 Task: Find connections with filter location Assab with filter topic #Strategywith filter profile language German with filter current company Canara Bank with filter school Sir M Visvesvaraya Institute Of Technology with filter industry Retail Art Dealers with filter service category Human Resources with filter keywords title Manager
Action: Mouse moved to (567, 72)
Screenshot: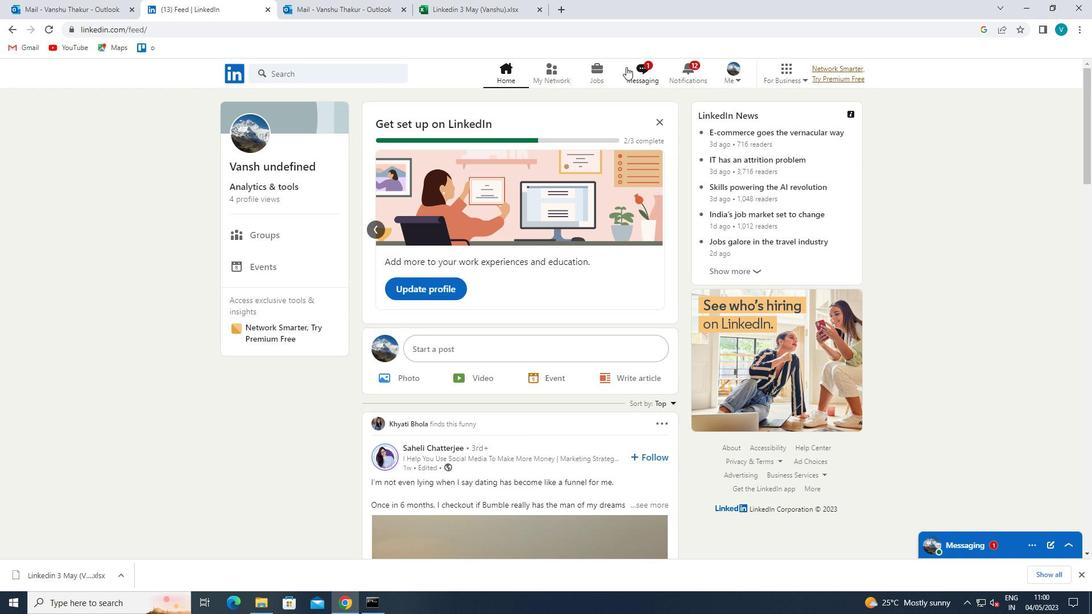 
Action: Mouse pressed left at (567, 72)
Screenshot: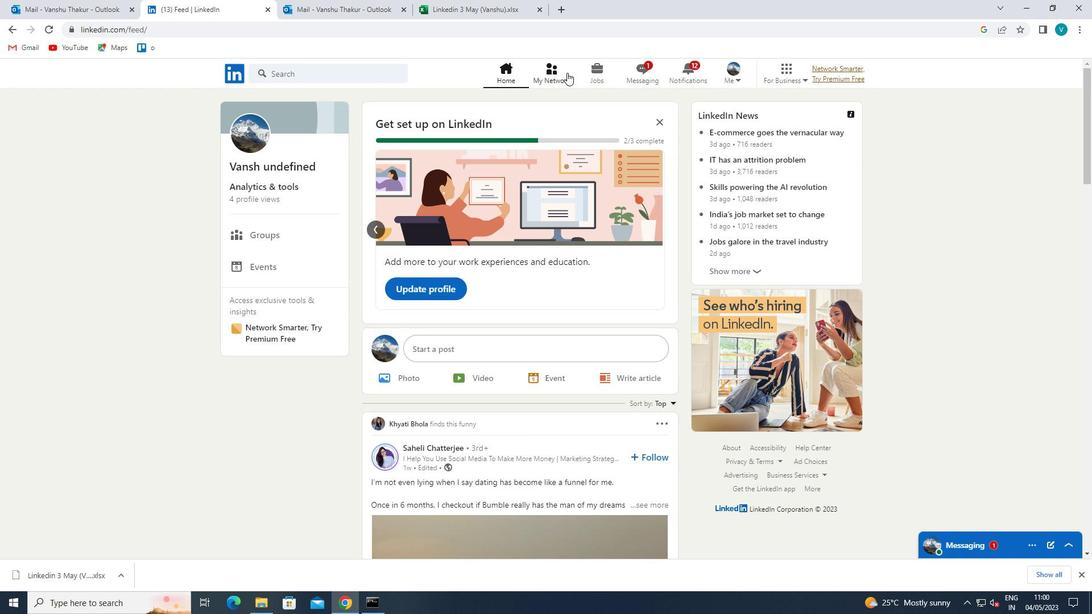 
Action: Mouse moved to (320, 132)
Screenshot: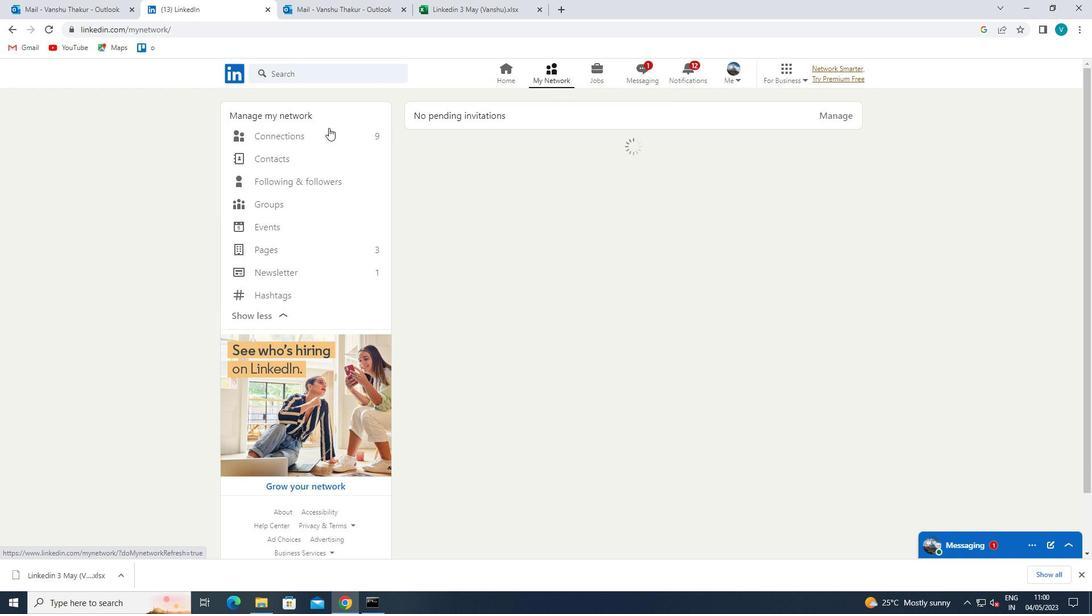 
Action: Mouse pressed left at (320, 132)
Screenshot: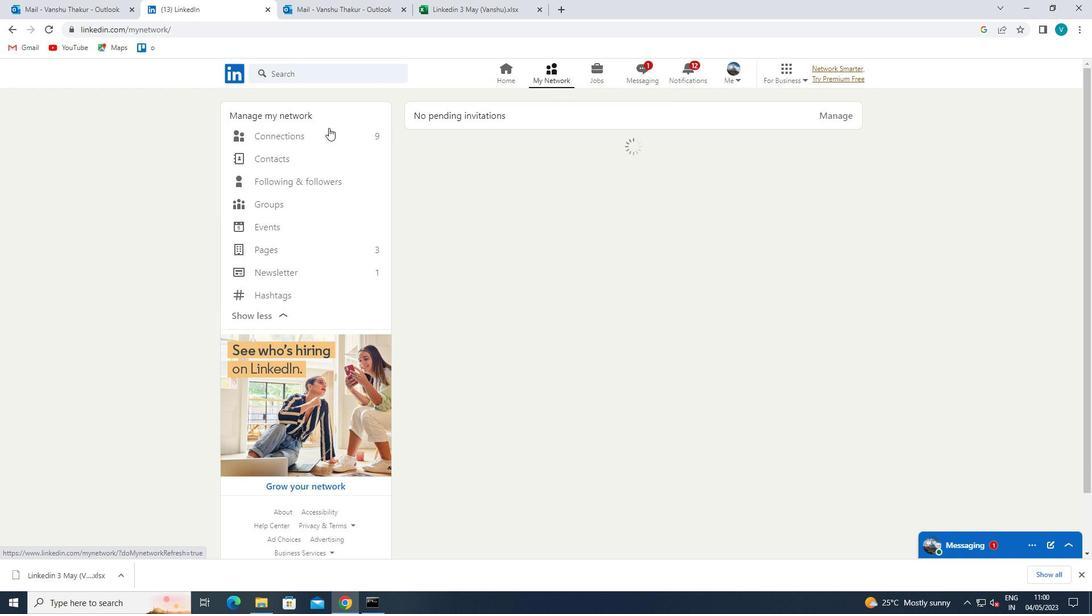 
Action: Mouse moved to (630, 129)
Screenshot: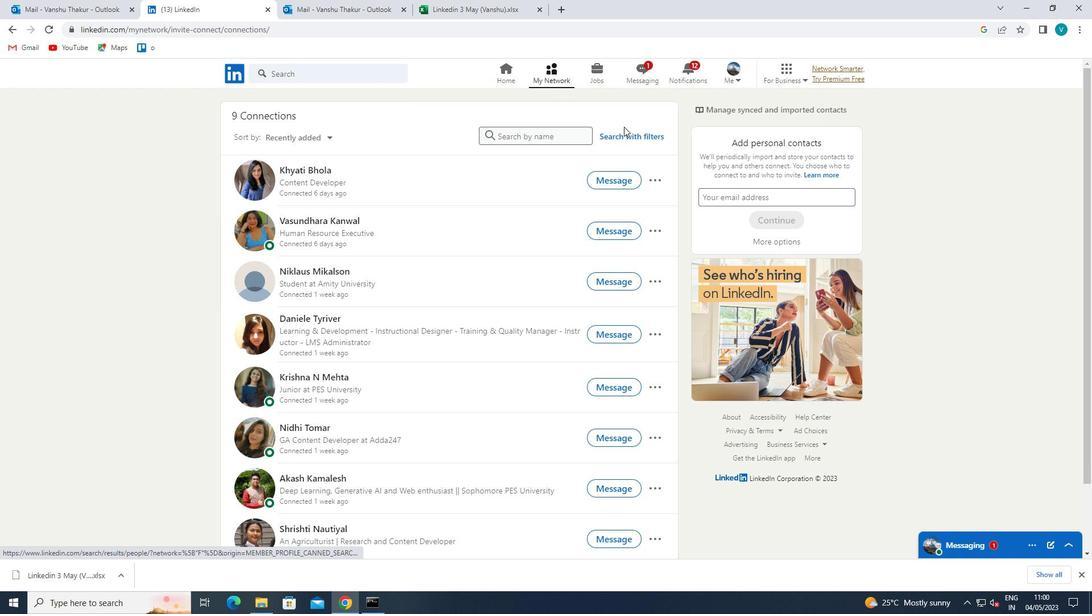
Action: Mouse pressed left at (630, 129)
Screenshot: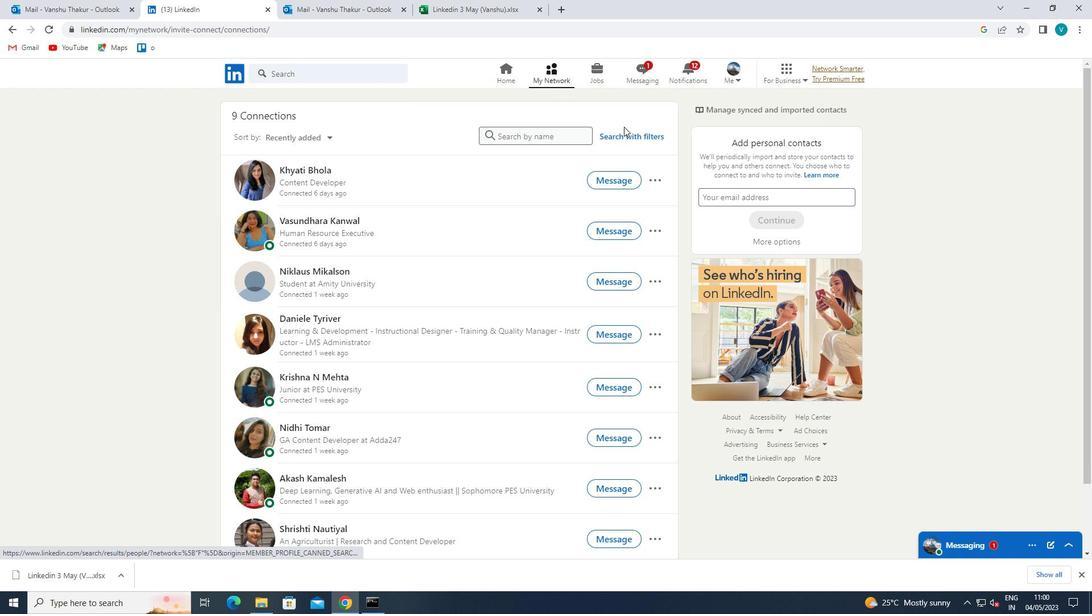 
Action: Mouse moved to (551, 106)
Screenshot: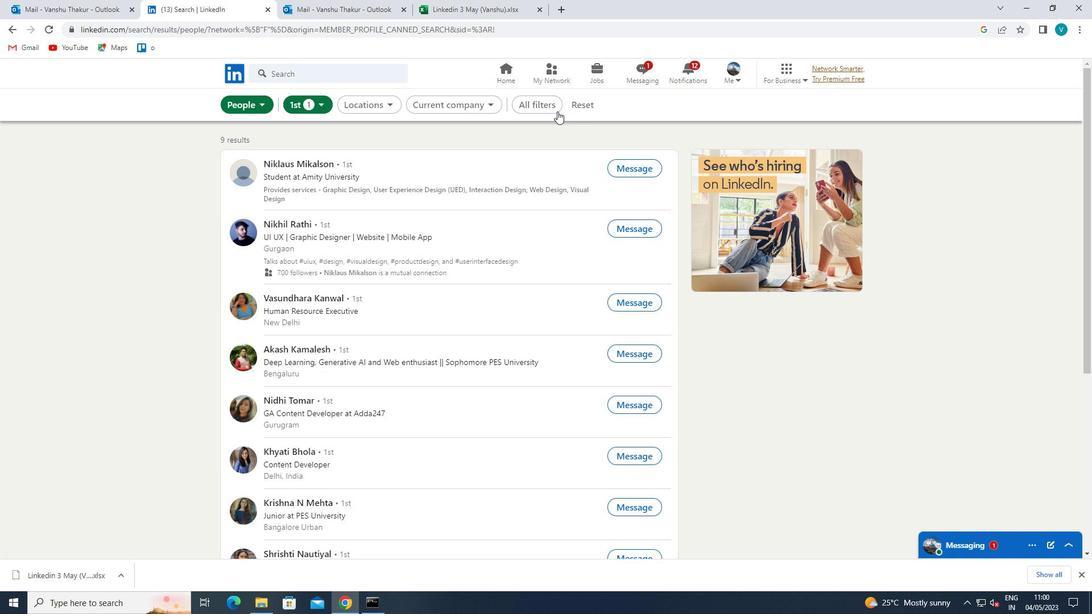 
Action: Mouse pressed left at (551, 106)
Screenshot: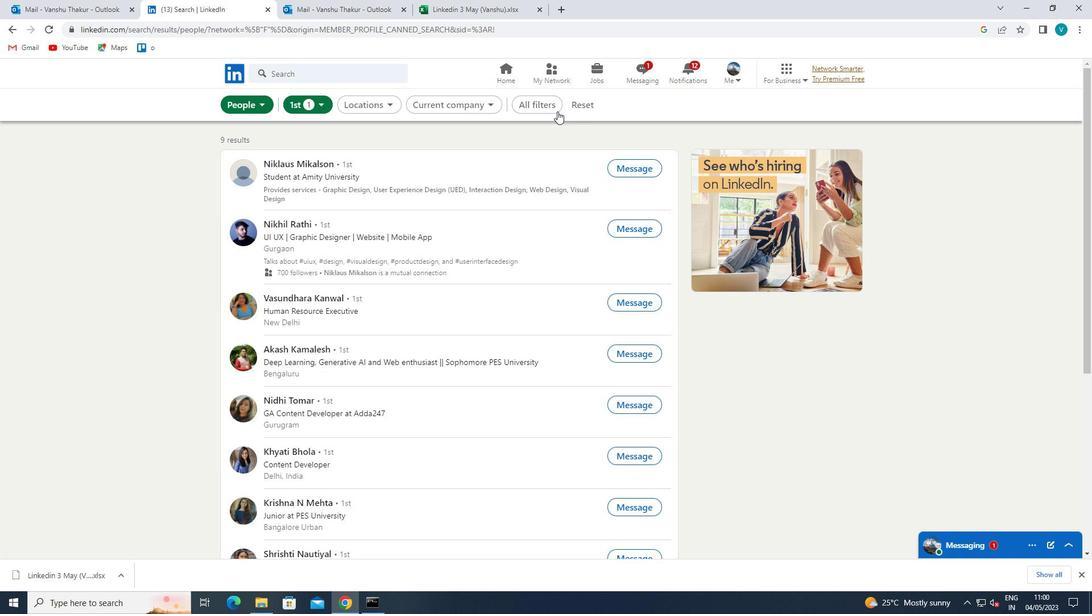 
Action: Mouse moved to (951, 278)
Screenshot: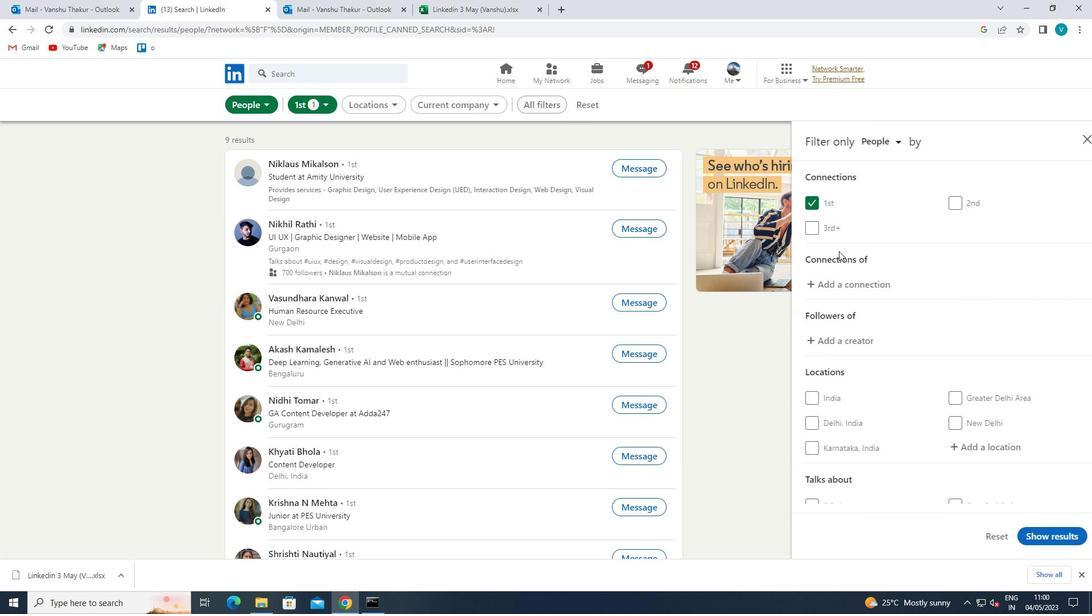 
Action: Mouse scrolled (951, 277) with delta (0, 0)
Screenshot: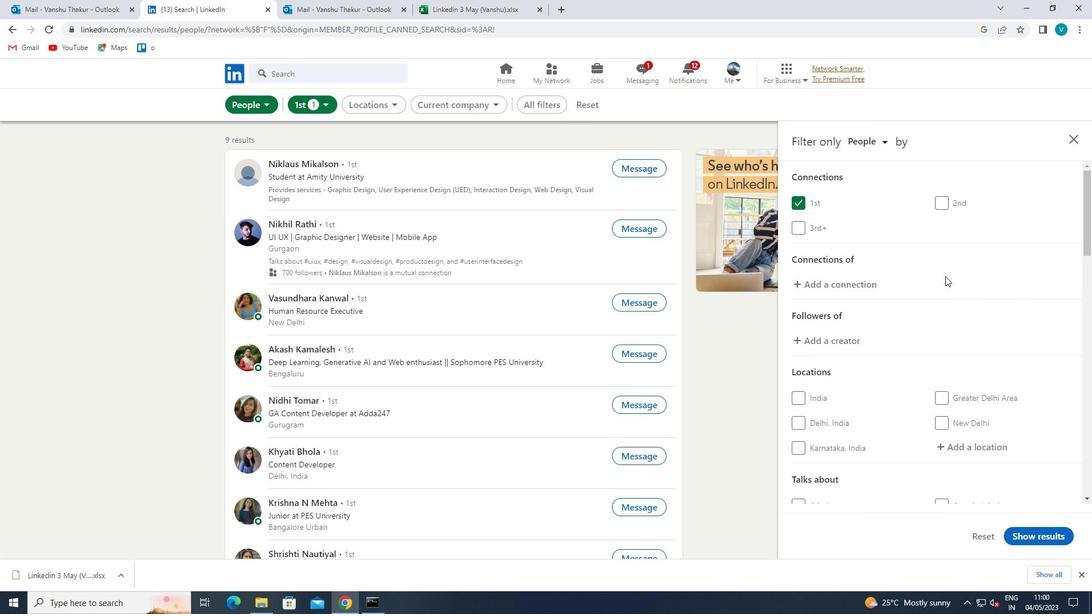 
Action: Mouse scrolled (951, 277) with delta (0, 0)
Screenshot: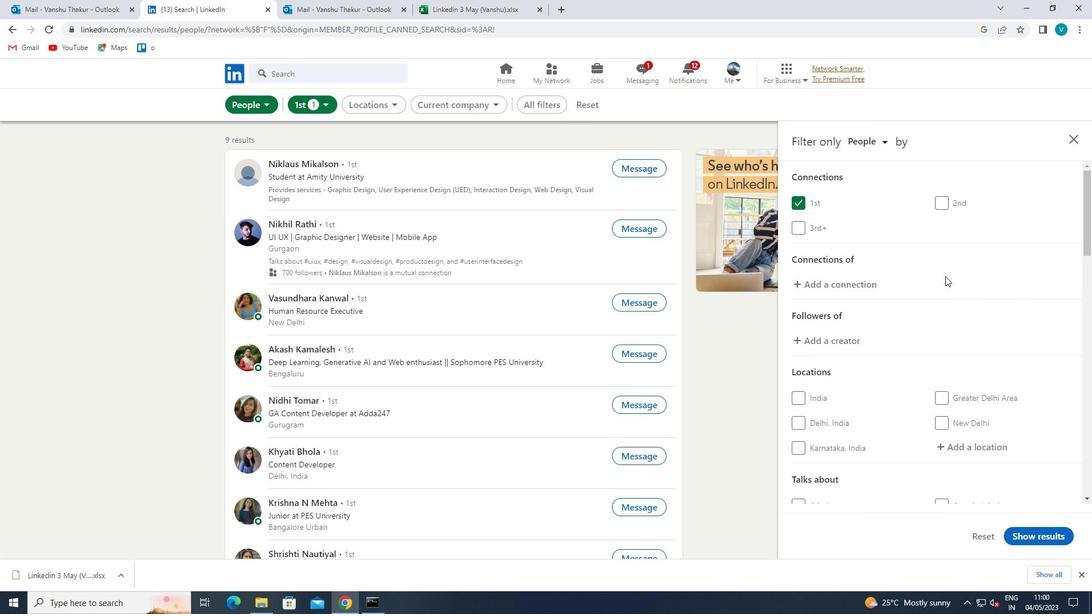 
Action: Mouse moved to (967, 333)
Screenshot: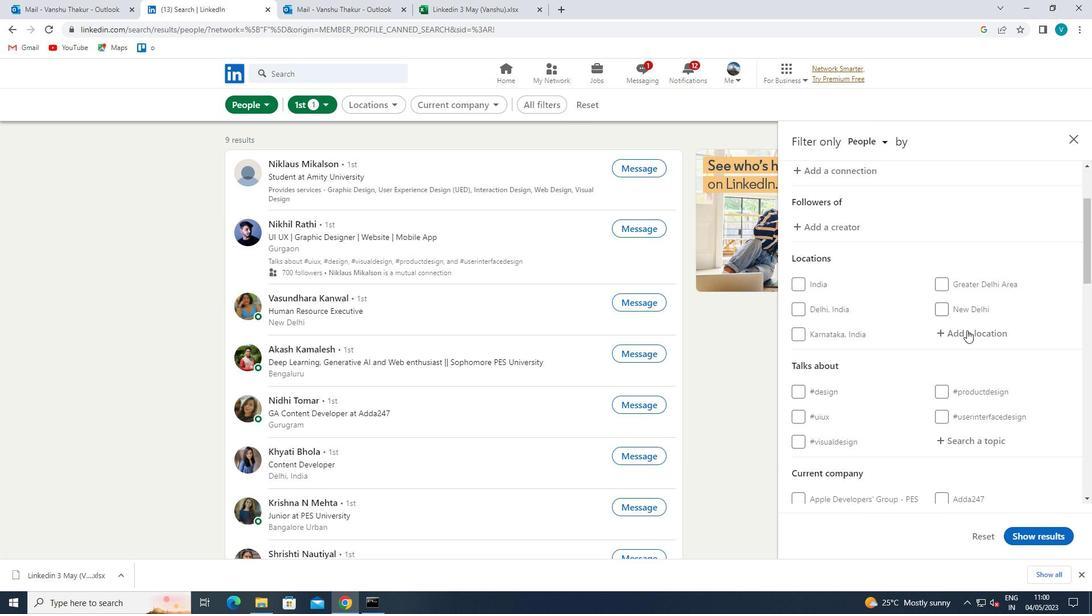 
Action: Mouse pressed left at (967, 333)
Screenshot: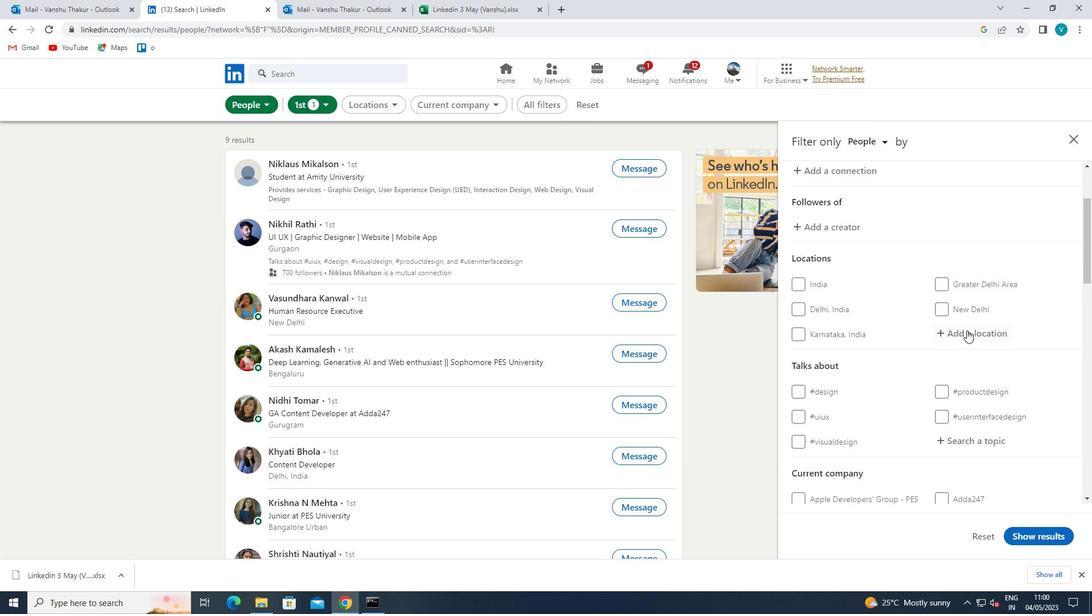 
Action: Key pressed <Key.shift>ASSAB
Screenshot: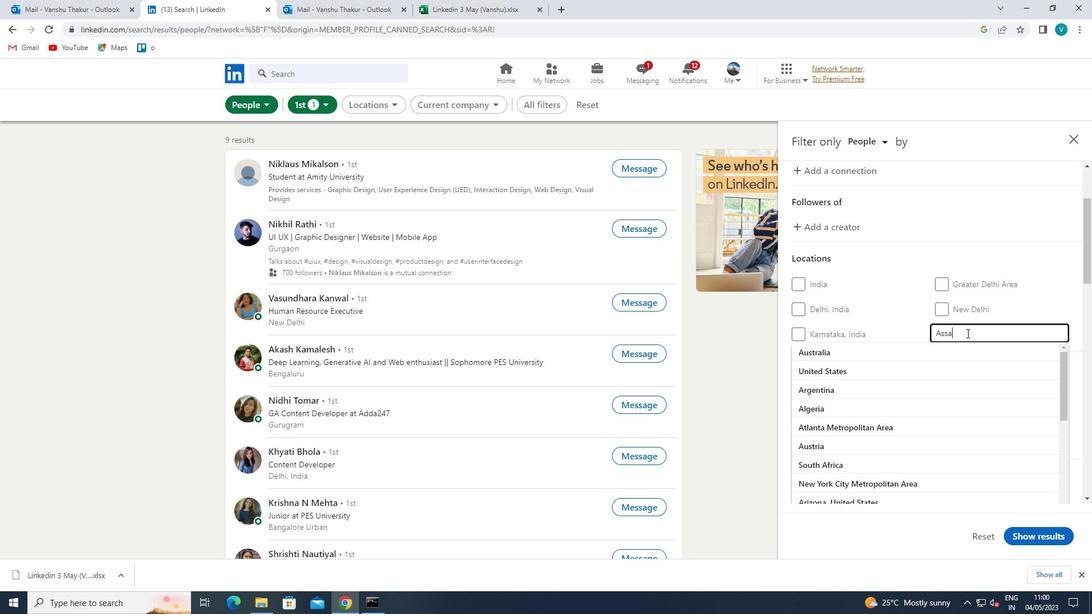 
Action: Mouse moved to (943, 350)
Screenshot: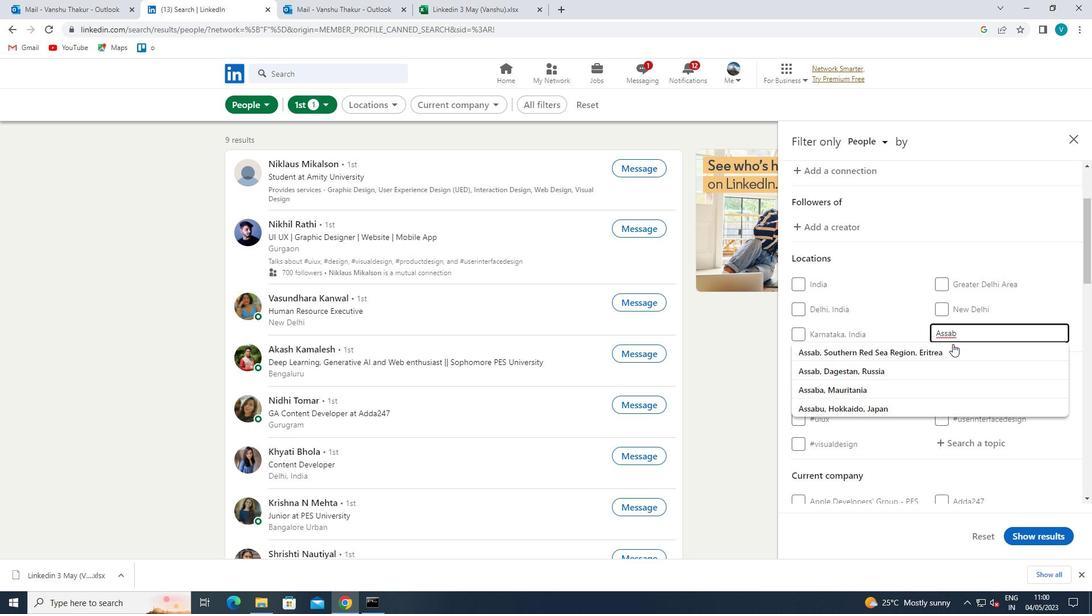 
Action: Mouse pressed left at (943, 350)
Screenshot: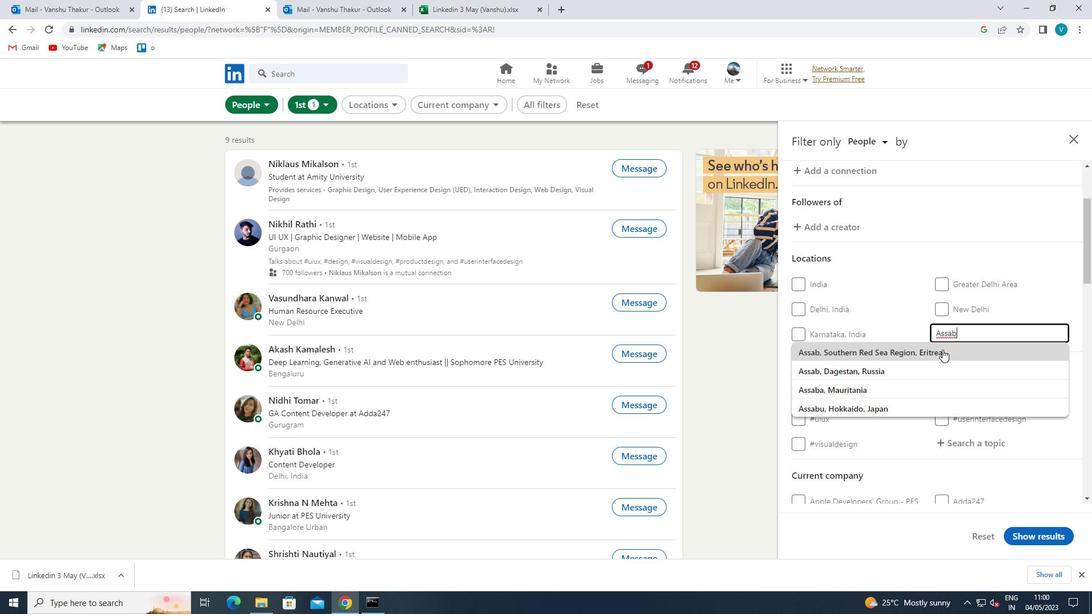 
Action: Mouse scrolled (943, 349) with delta (0, 0)
Screenshot: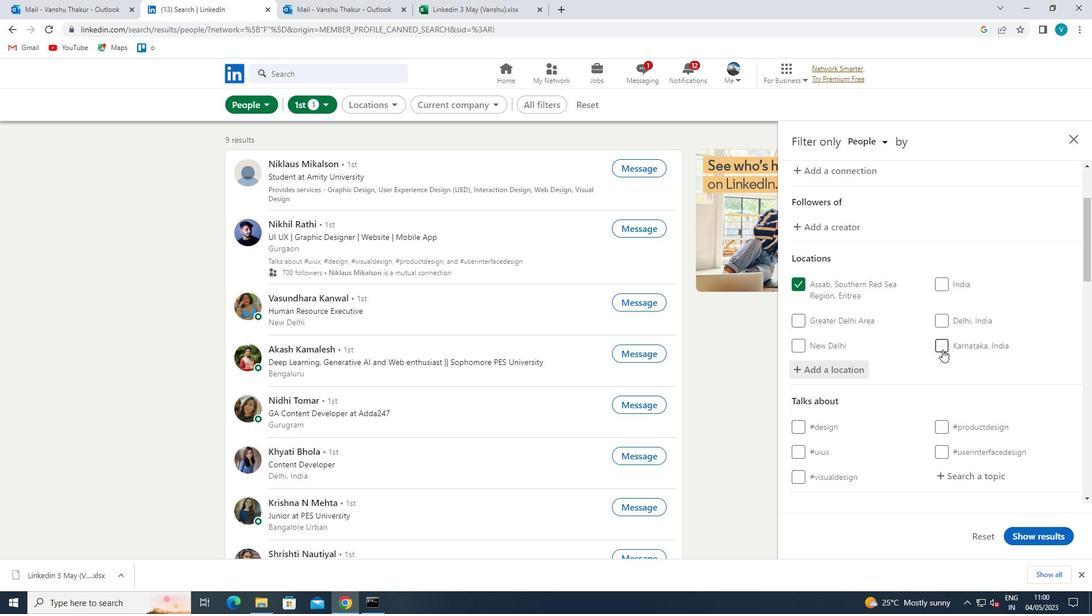 
Action: Mouse scrolled (943, 349) with delta (0, 0)
Screenshot: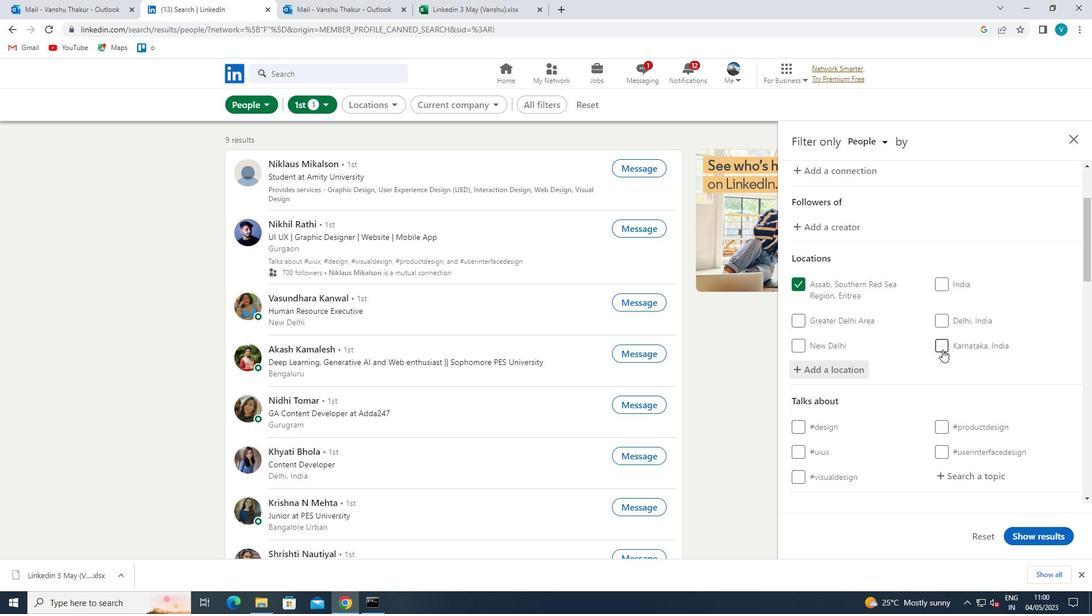 
Action: Mouse moved to (949, 356)
Screenshot: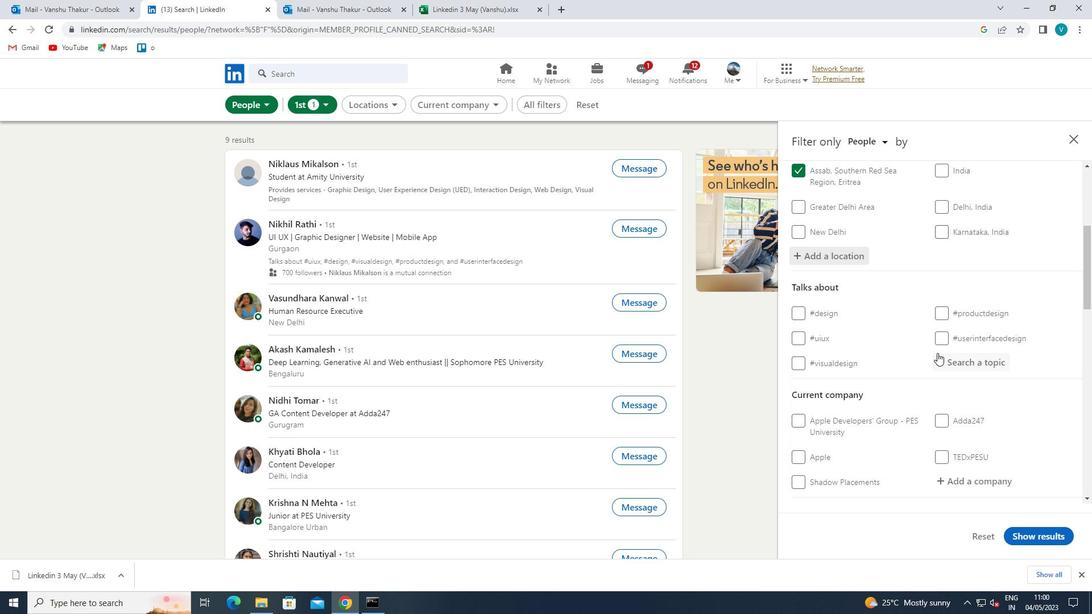 
Action: Mouse pressed left at (949, 356)
Screenshot: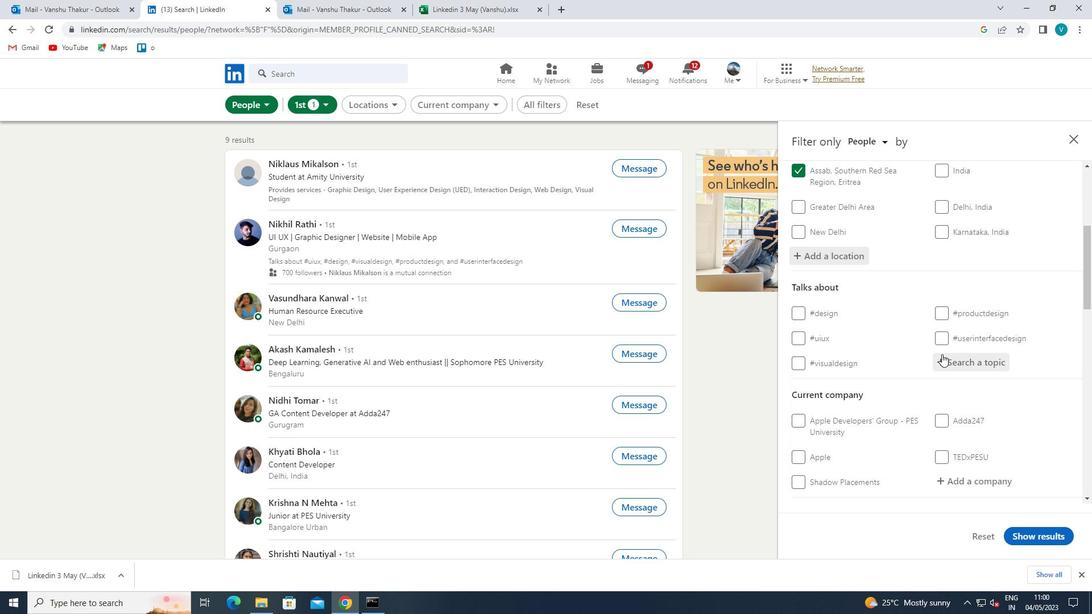 
Action: Key pressed STRA
Screenshot: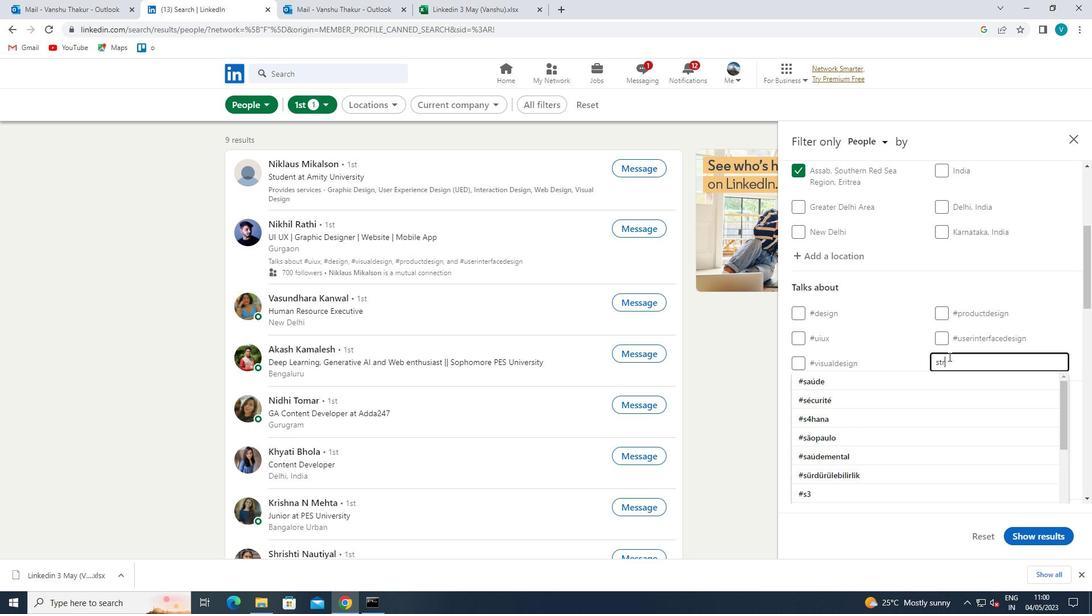 
Action: Mouse moved to (921, 376)
Screenshot: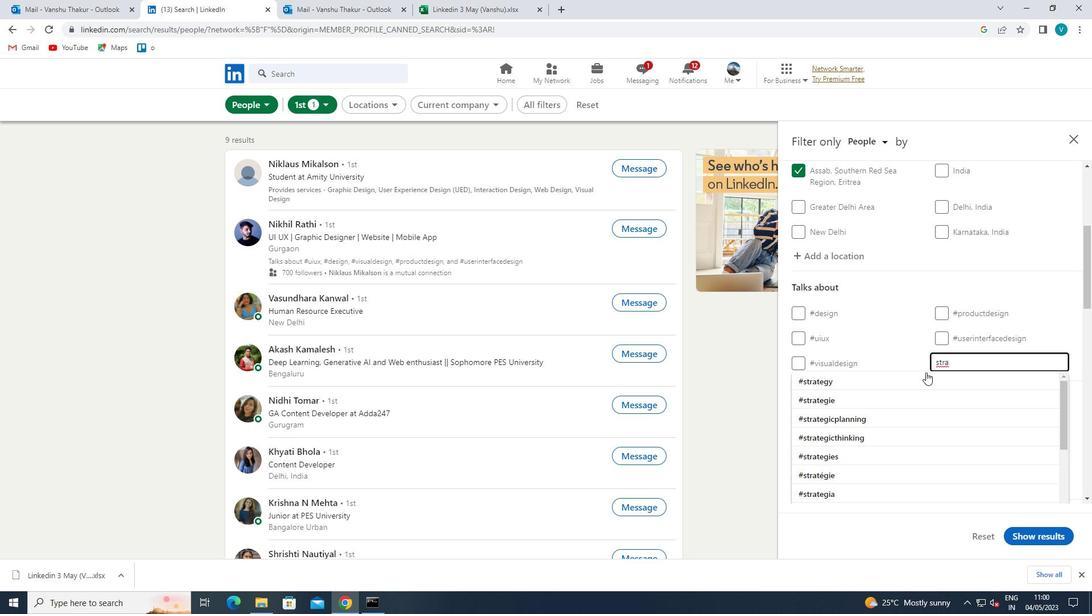 
Action: Mouse pressed left at (921, 376)
Screenshot: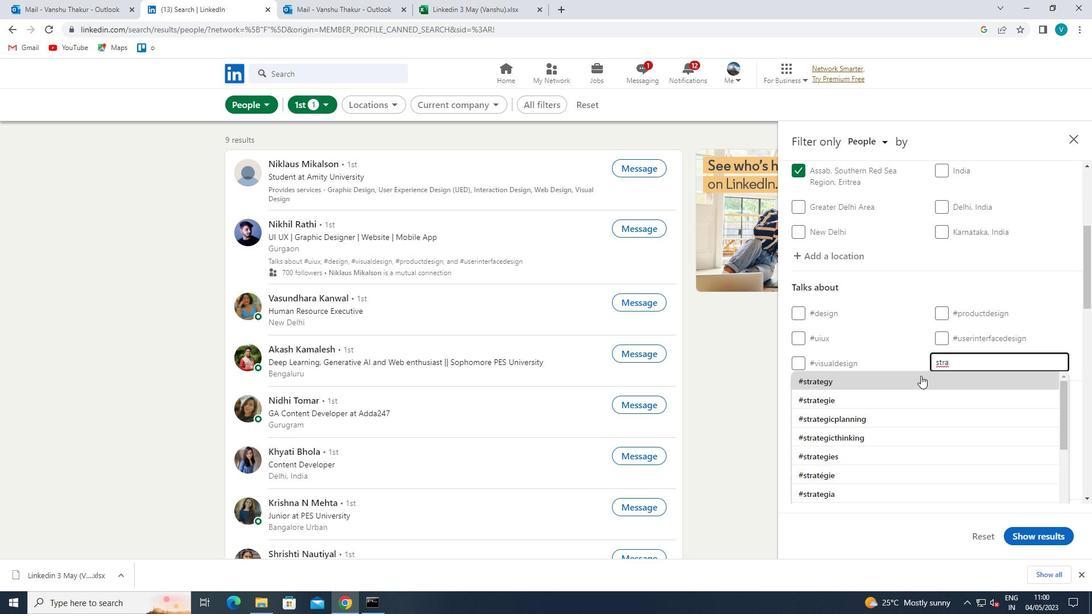 
Action: Mouse scrolled (921, 376) with delta (0, 0)
Screenshot: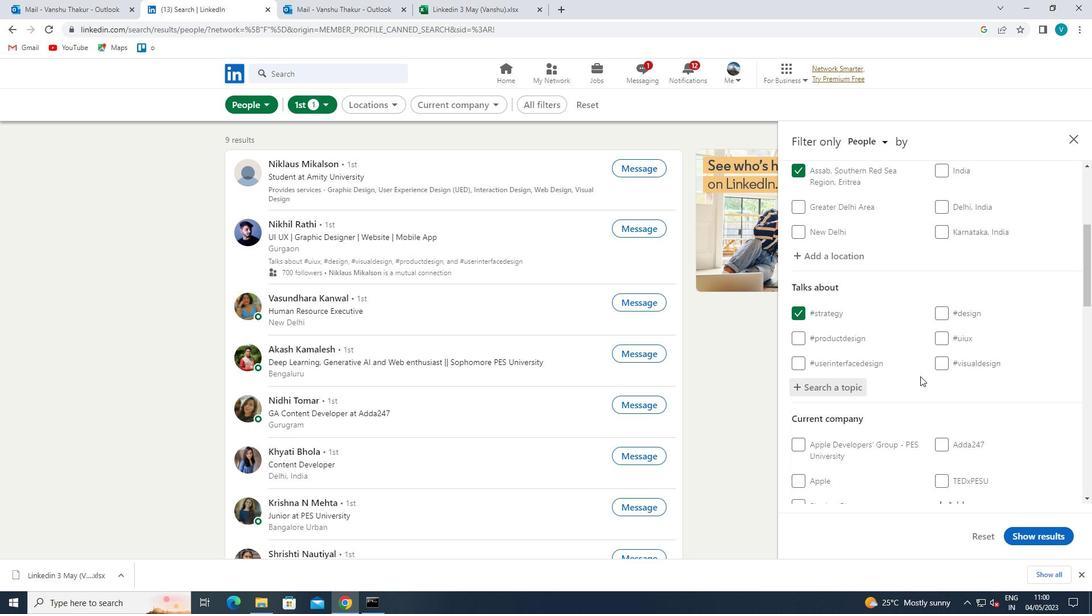 
Action: Mouse scrolled (921, 376) with delta (0, 0)
Screenshot: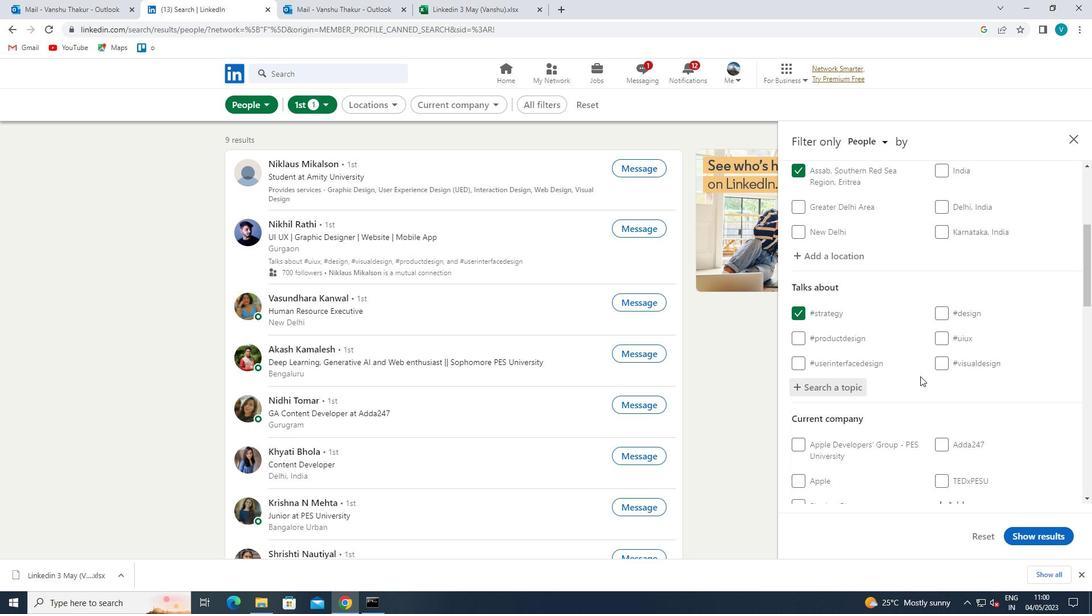 
Action: Mouse scrolled (921, 376) with delta (0, 0)
Screenshot: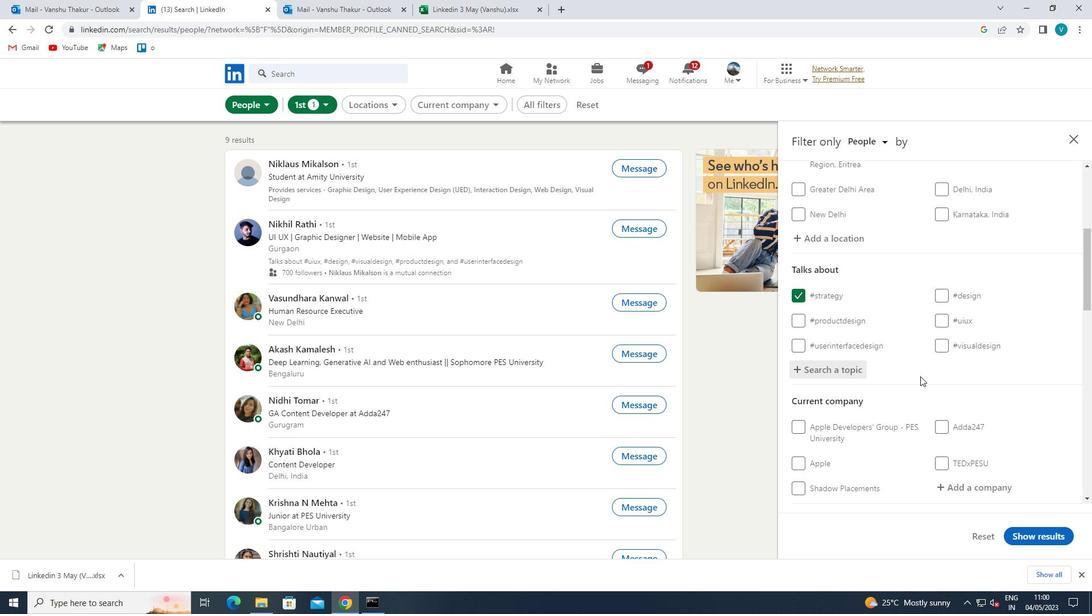 
Action: Mouse moved to (964, 340)
Screenshot: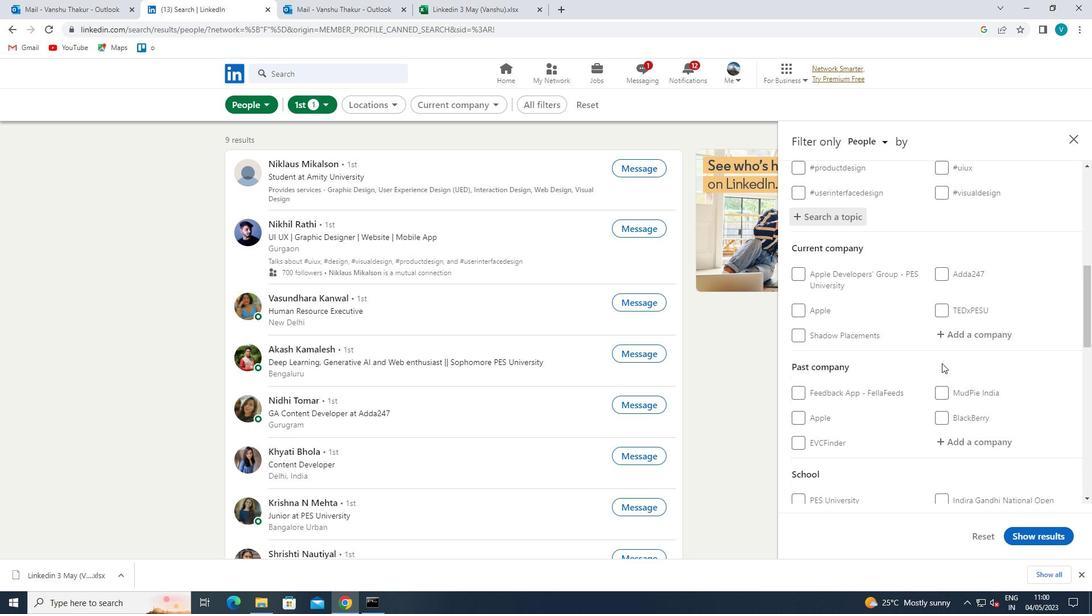 
Action: Mouse pressed left at (964, 340)
Screenshot: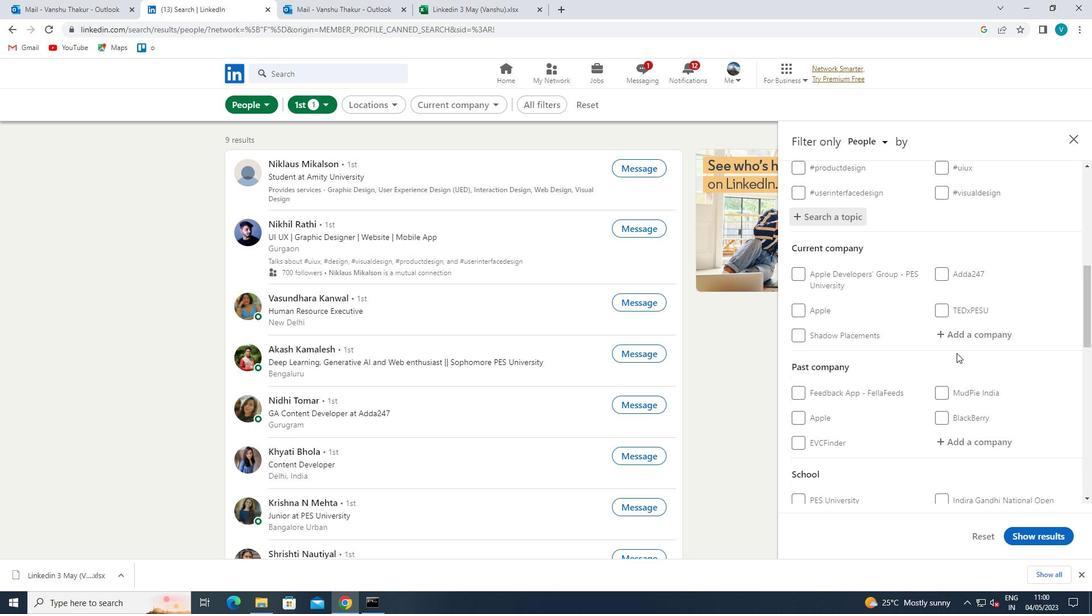 
Action: Key pressed <Key.shift>CNAAR
Screenshot: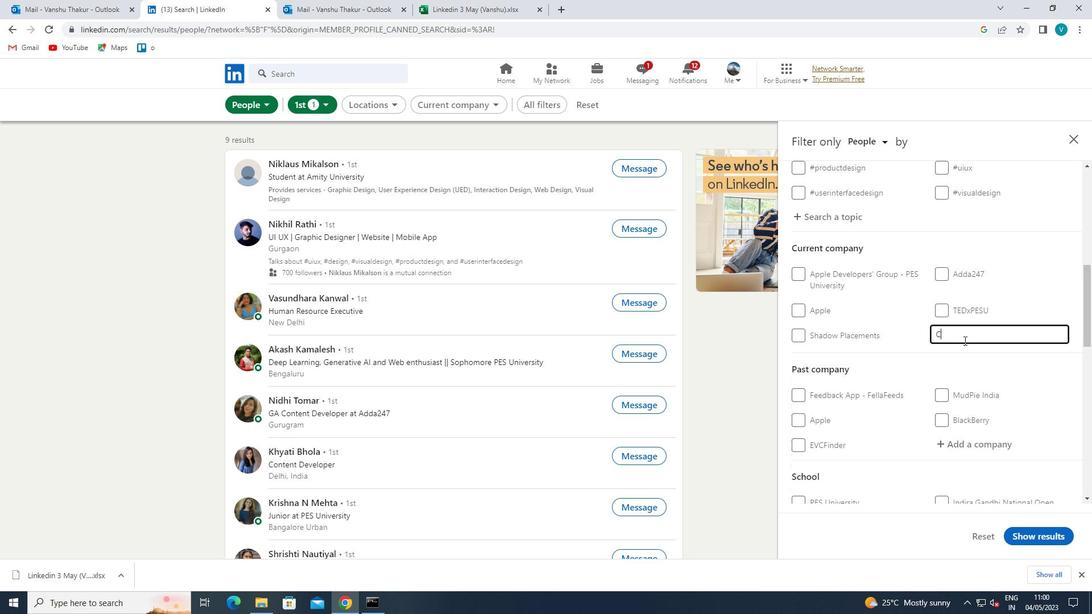 
Action: Mouse moved to (971, 337)
Screenshot: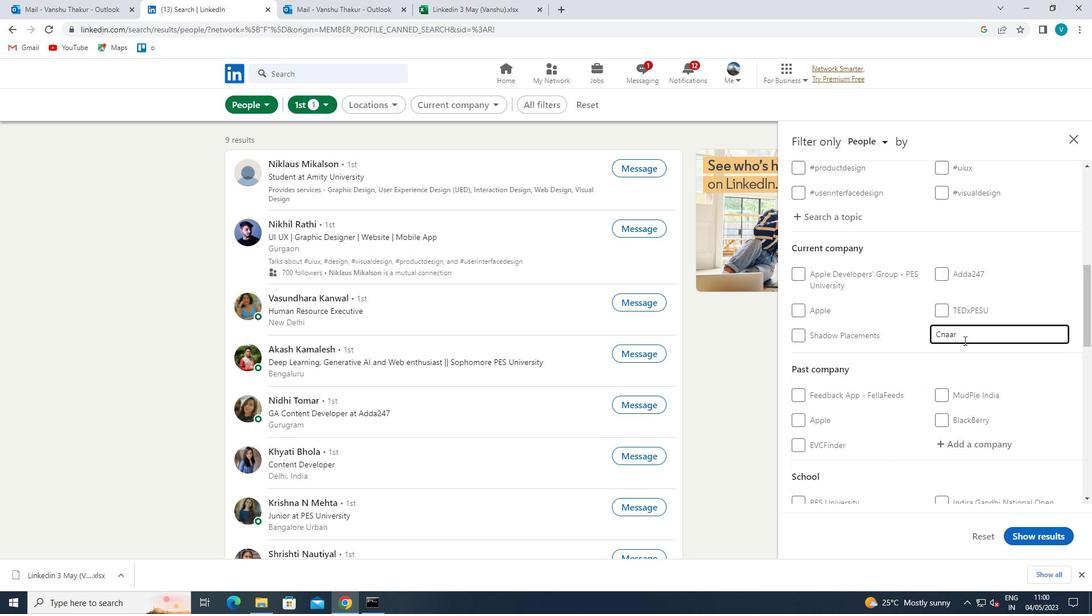 
Action: Key pressed <Key.backspace><Key.backspace><Key.backspace><Key.backspace>ANARA
Screenshot: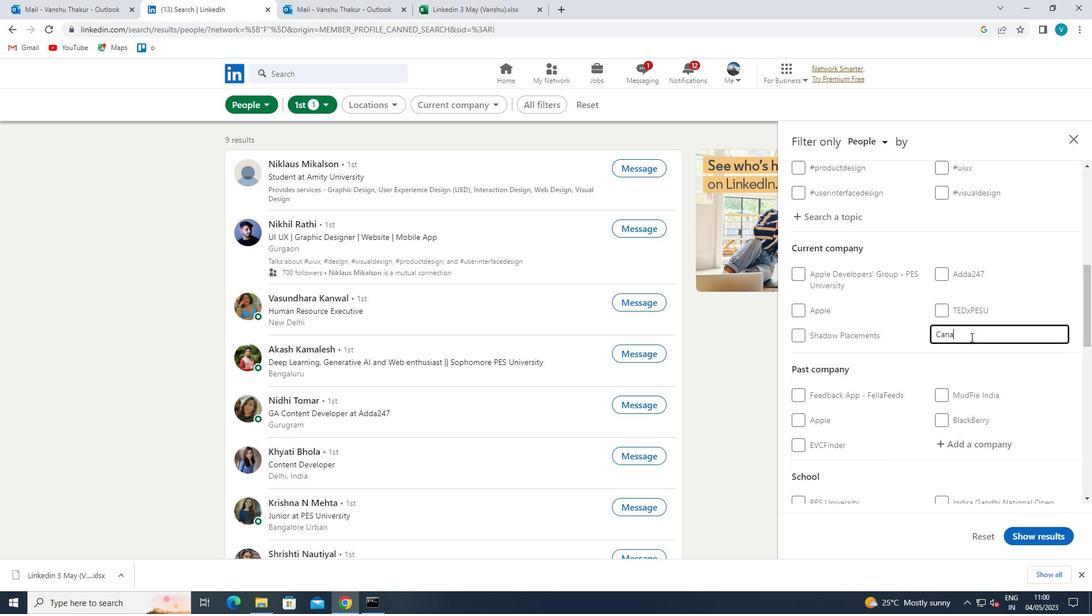 
Action: Mouse moved to (951, 351)
Screenshot: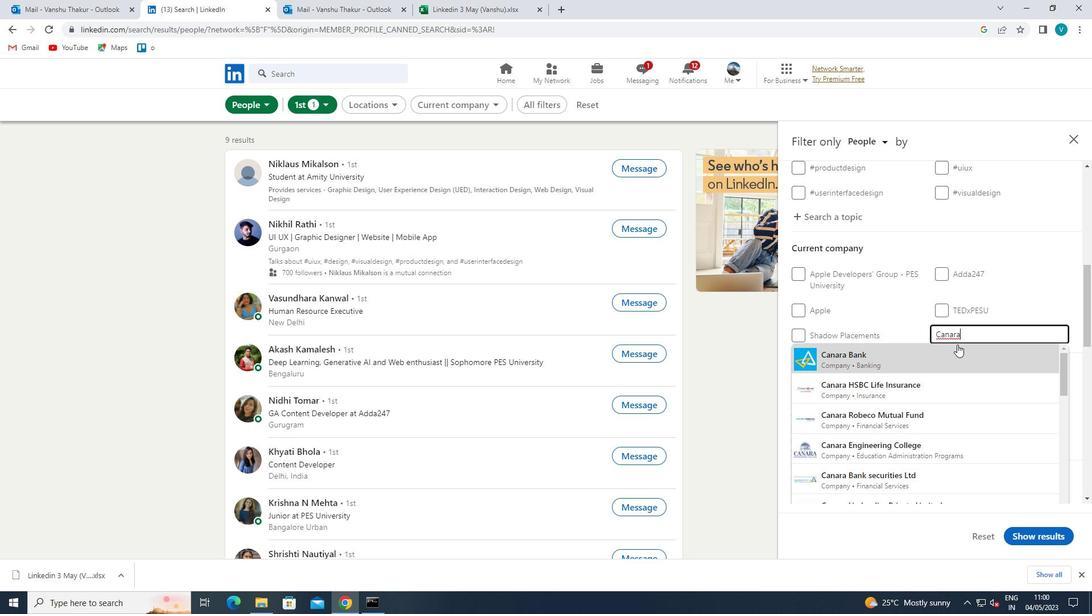 
Action: Mouse pressed left at (951, 351)
Screenshot: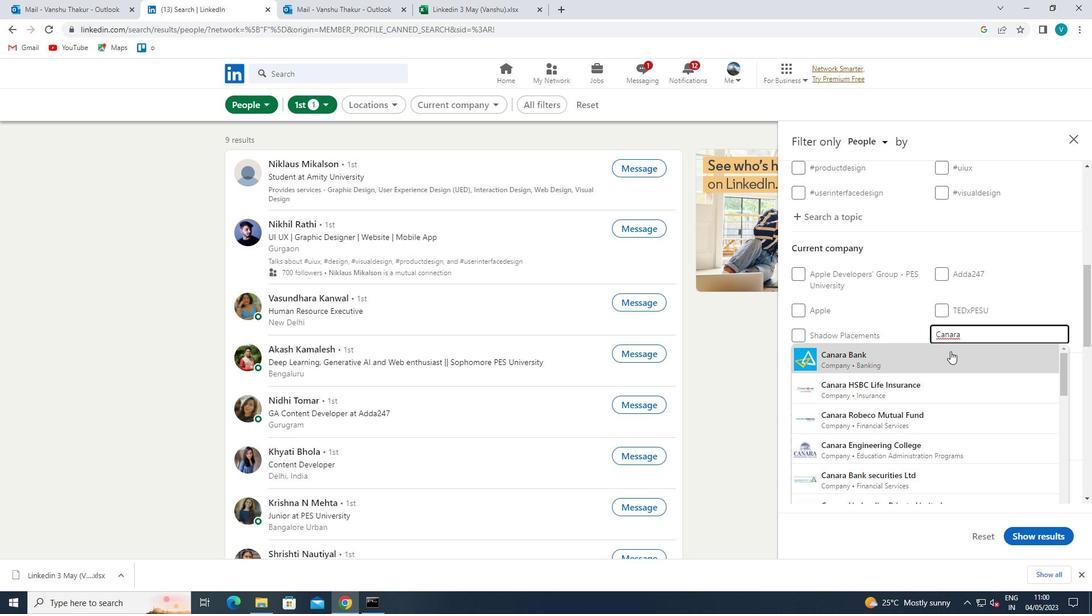 
Action: Mouse moved to (951, 351)
Screenshot: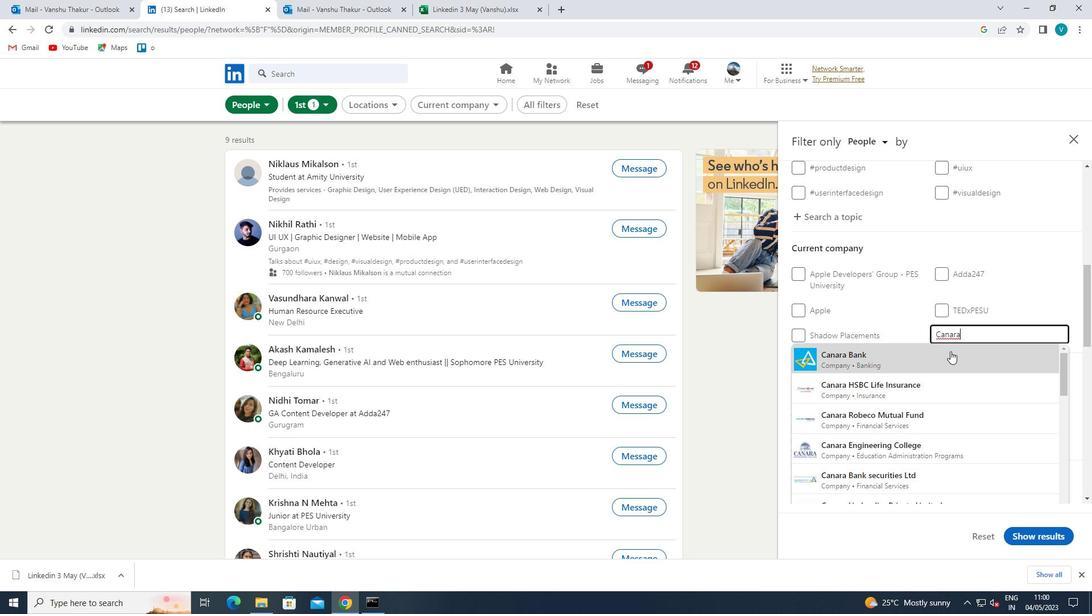 
Action: Mouse scrolled (951, 351) with delta (0, 0)
Screenshot: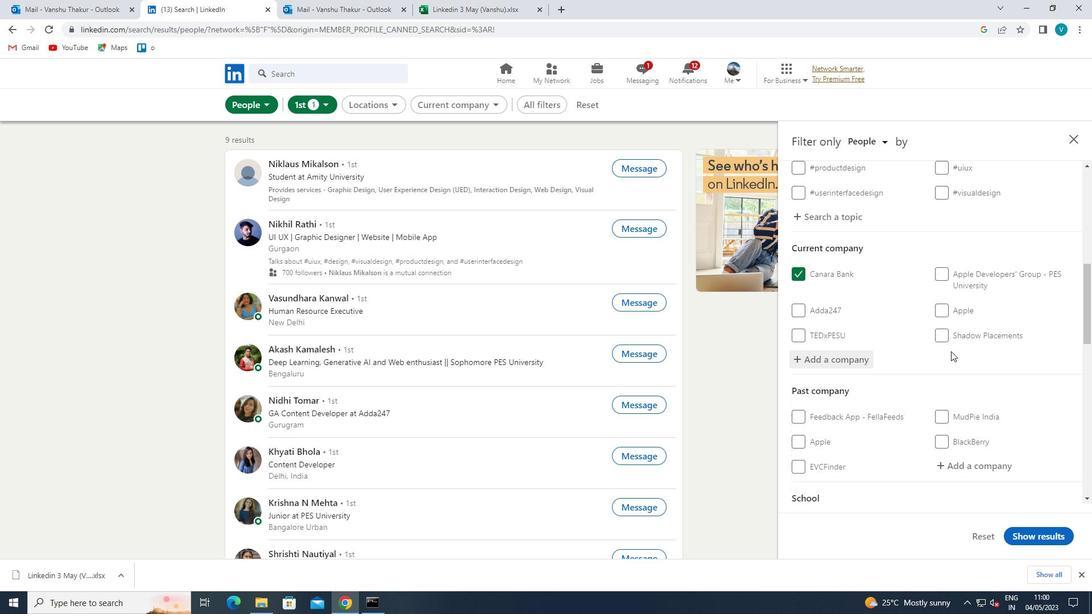 
Action: Mouse scrolled (951, 351) with delta (0, 0)
Screenshot: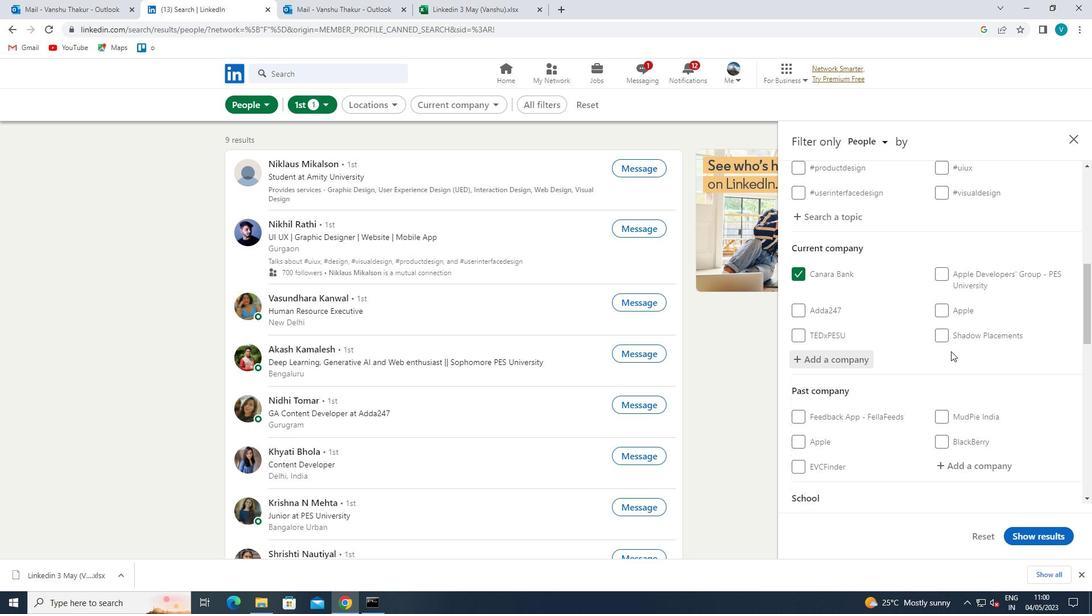 
Action: Mouse scrolled (951, 351) with delta (0, 0)
Screenshot: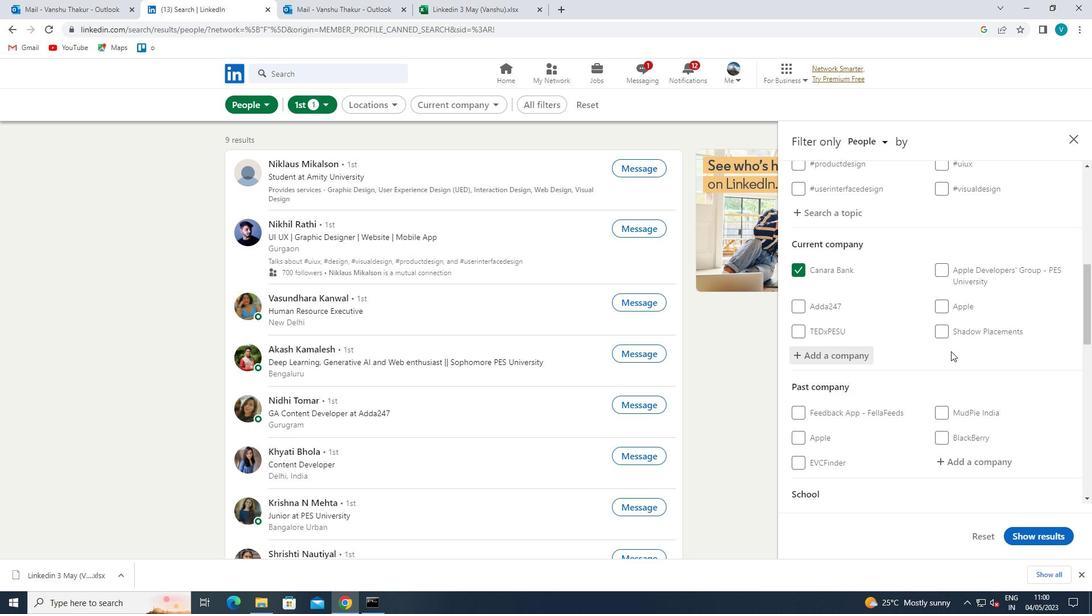 
Action: Mouse scrolled (951, 351) with delta (0, 0)
Screenshot: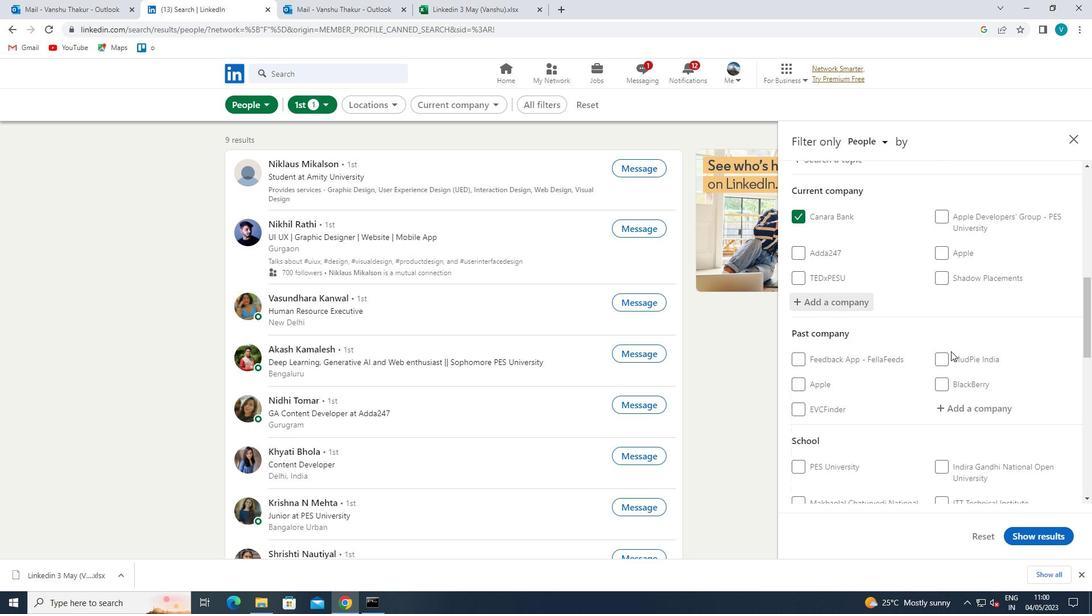 
Action: Mouse scrolled (951, 351) with delta (0, 0)
Screenshot: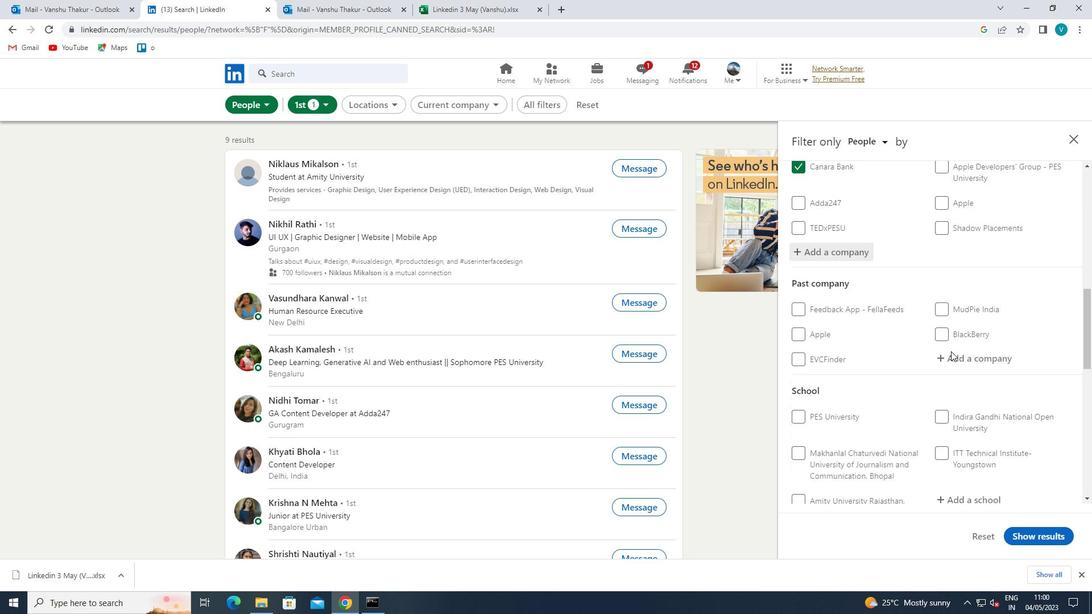 
Action: Mouse moved to (970, 324)
Screenshot: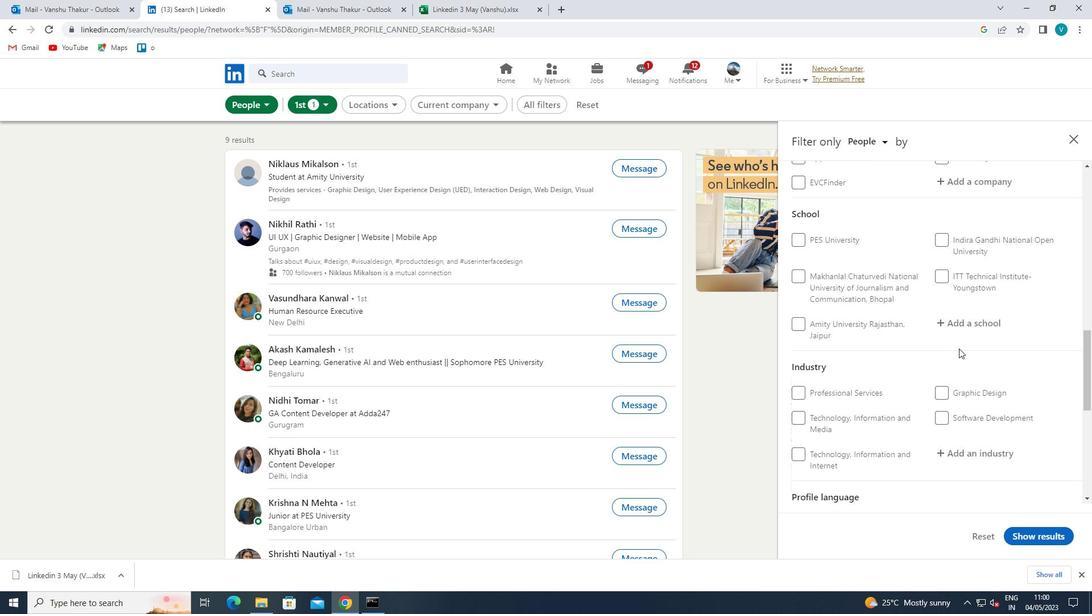 
Action: Mouse pressed left at (970, 324)
Screenshot: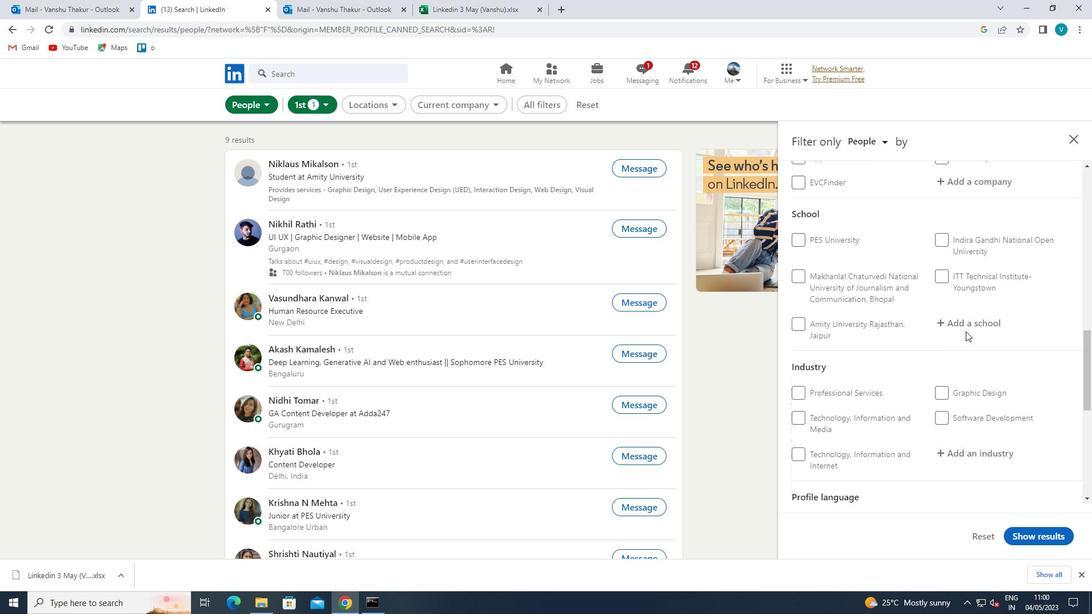 
Action: Mouse moved to (971, 323)
Screenshot: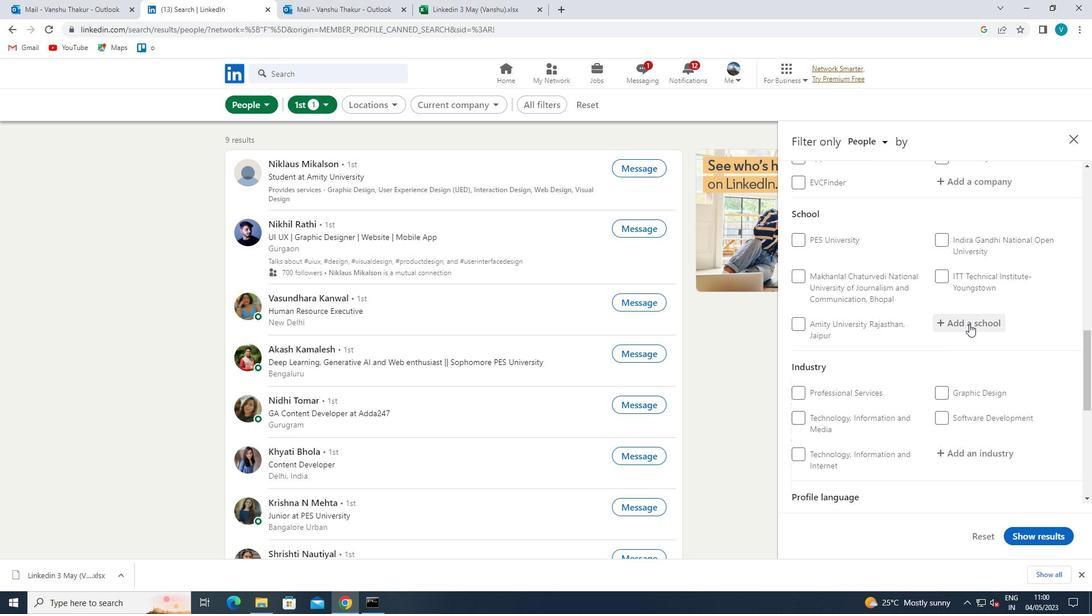 
Action: Key pressed <Key.shift>SIR<Key.space><Key.shift>M<Key.space><Key.shift>VISV
Screenshot: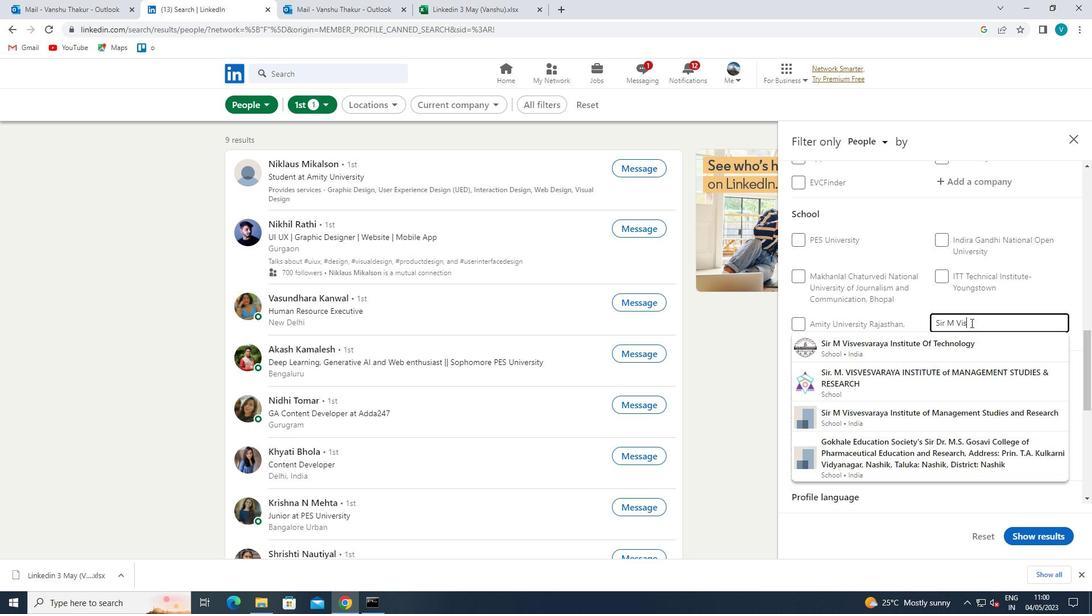 
Action: Mouse moved to (941, 341)
Screenshot: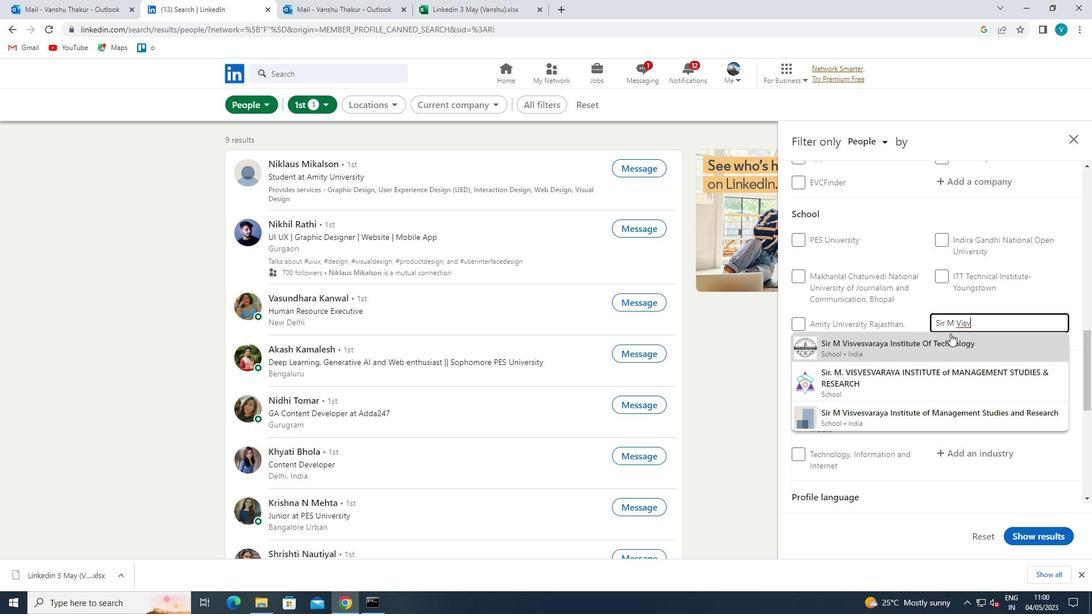 
Action: Mouse pressed left at (941, 341)
Screenshot: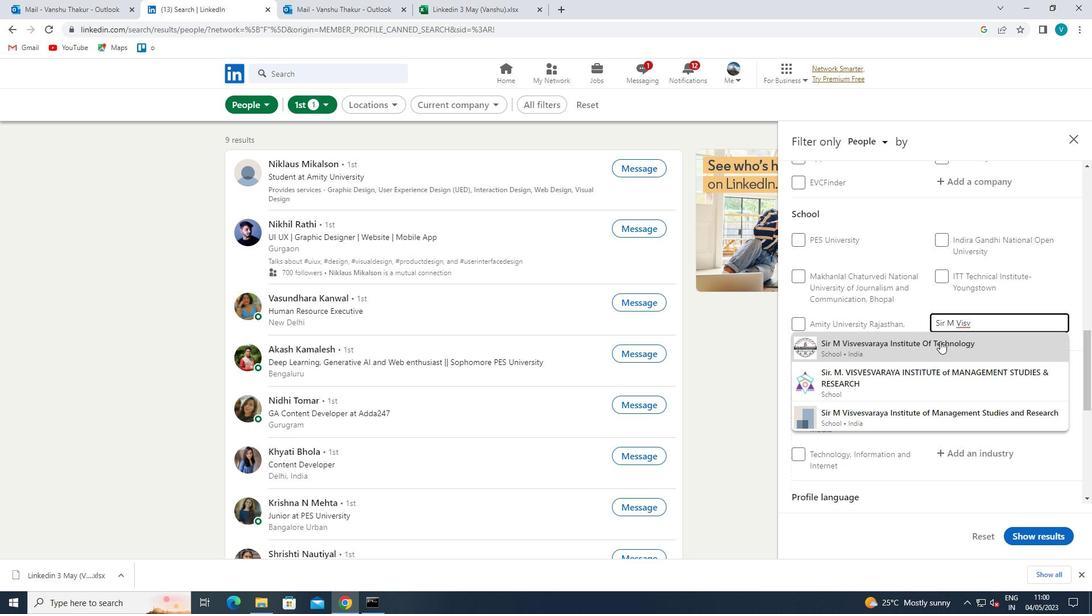 
Action: Mouse scrolled (941, 340) with delta (0, 0)
Screenshot: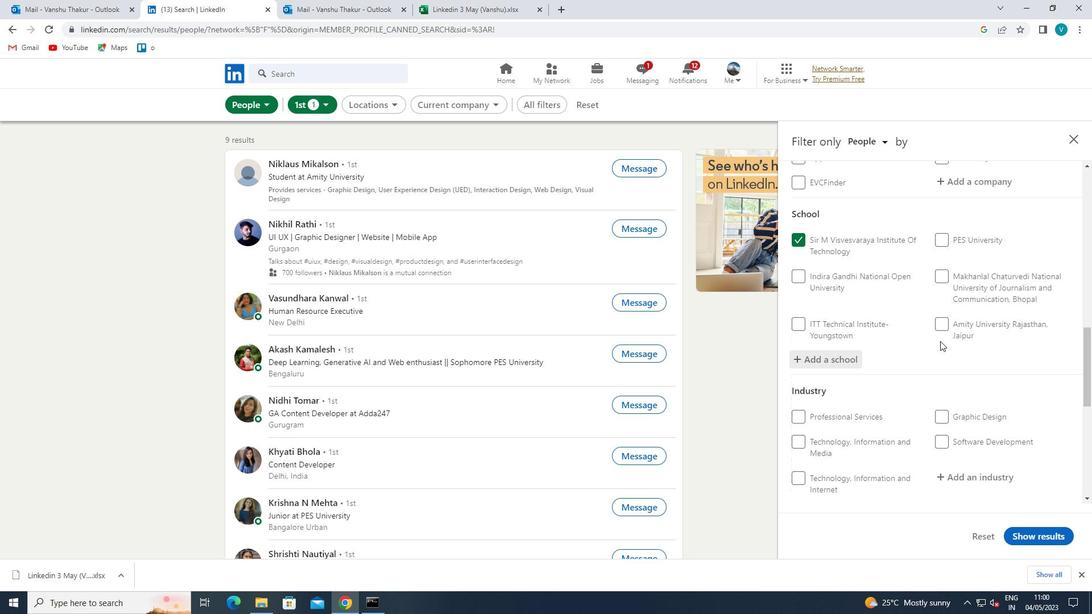
Action: Mouse scrolled (941, 340) with delta (0, 0)
Screenshot: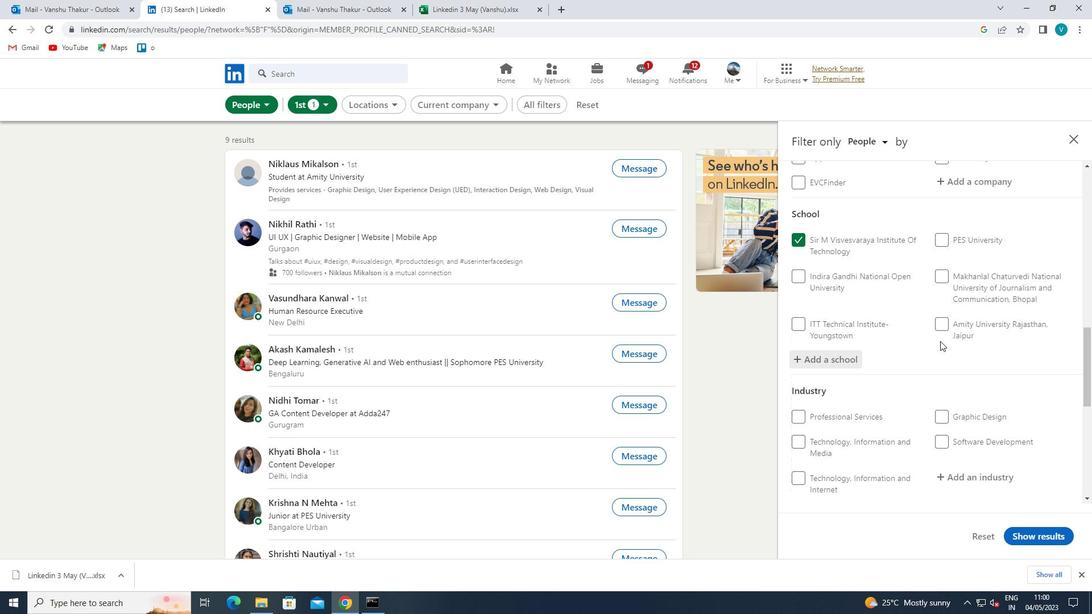
Action: Mouse scrolled (941, 340) with delta (0, 0)
Screenshot: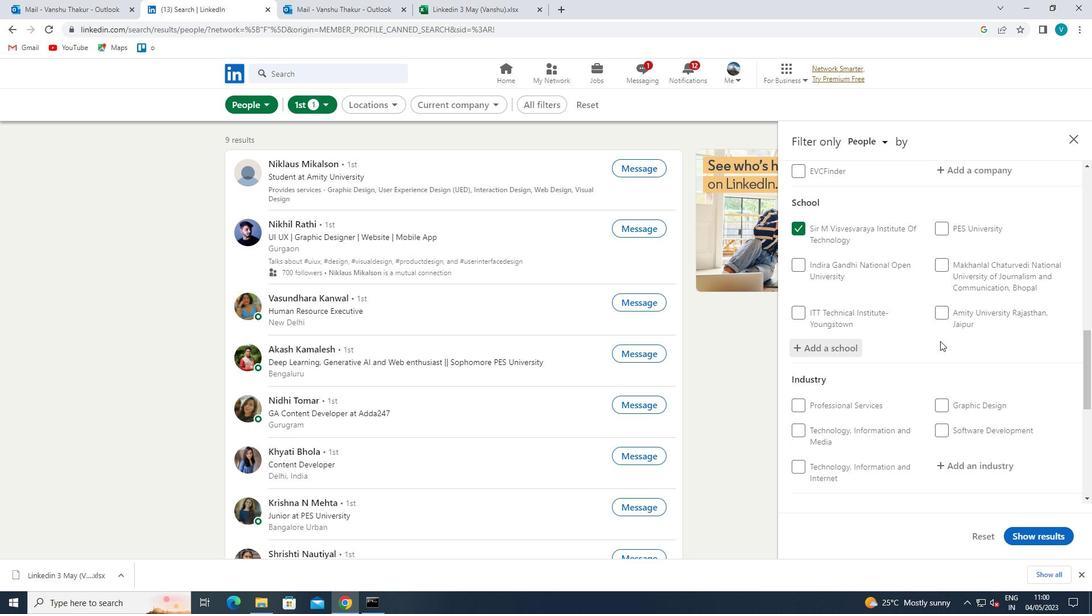 
Action: Mouse moved to (978, 307)
Screenshot: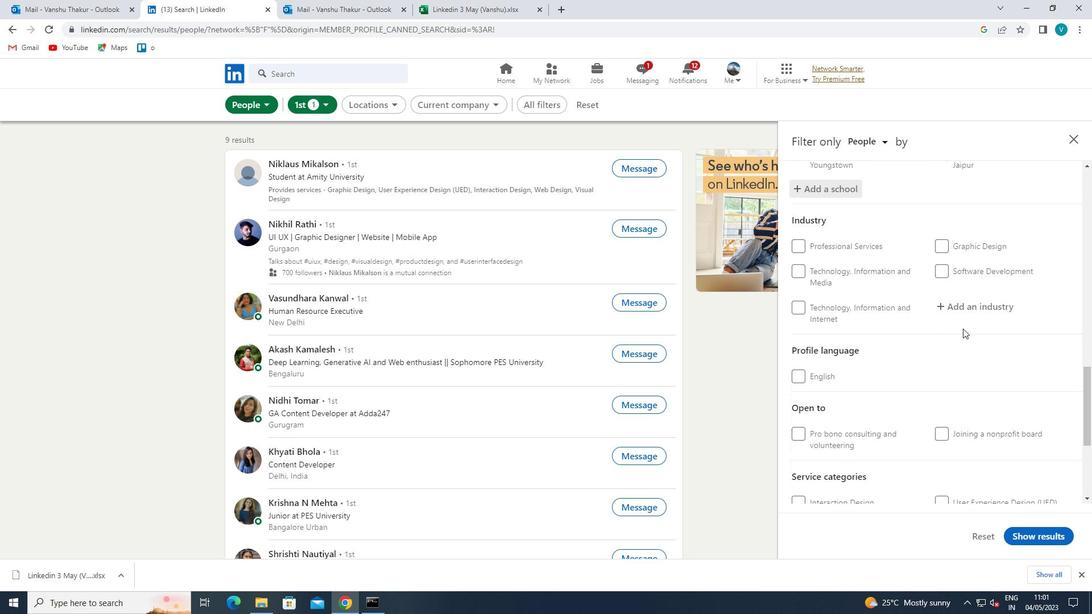 
Action: Mouse pressed left at (978, 307)
Screenshot: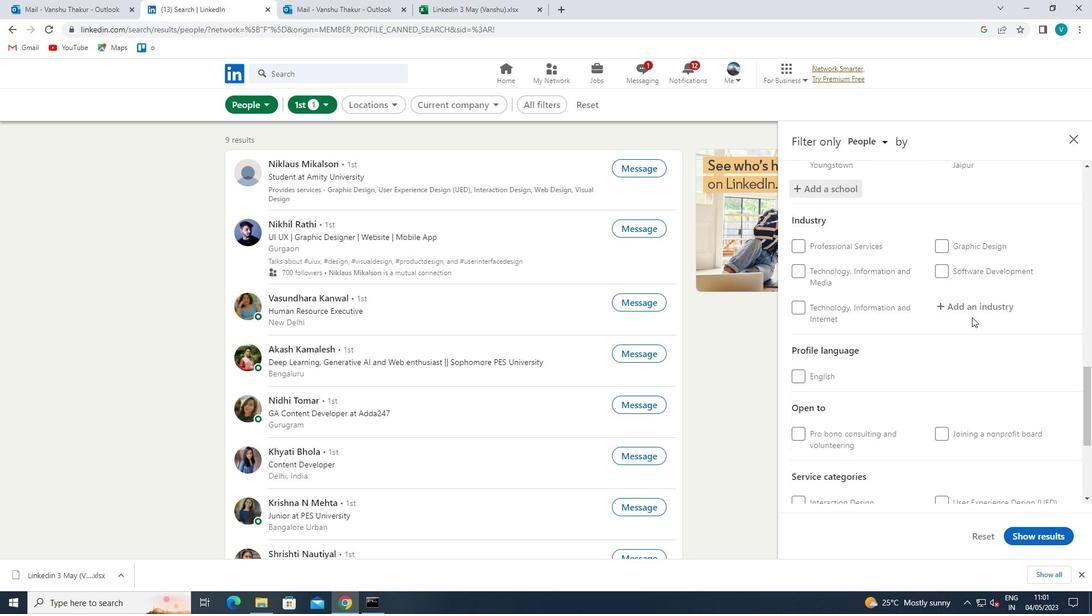 
Action: Mouse moved to (989, 301)
Screenshot: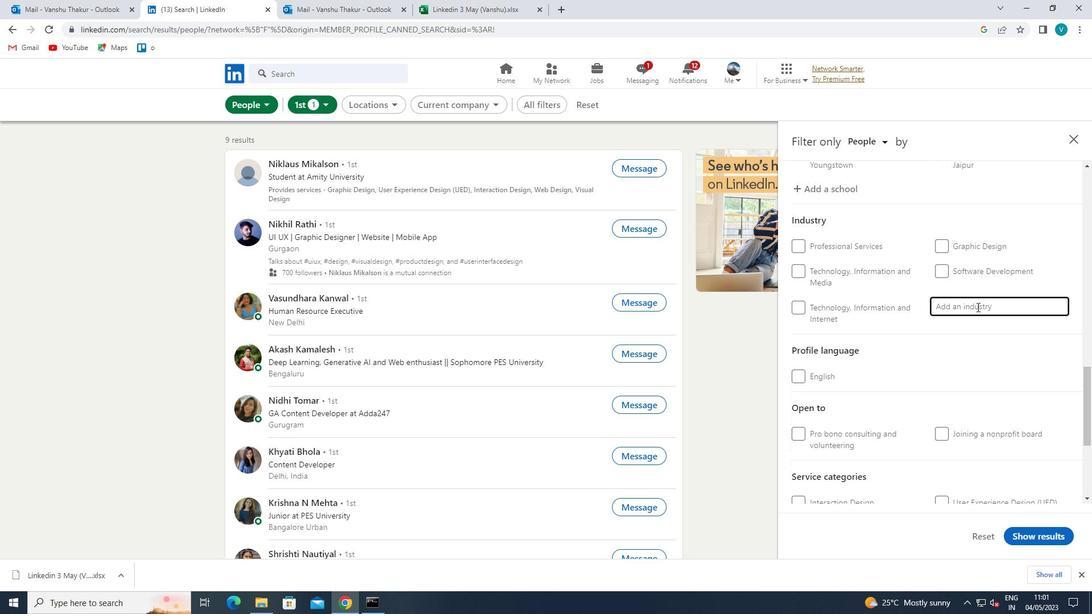 
Action: Key pressed <Key.shift>RETAIL<Key.space>
Screenshot: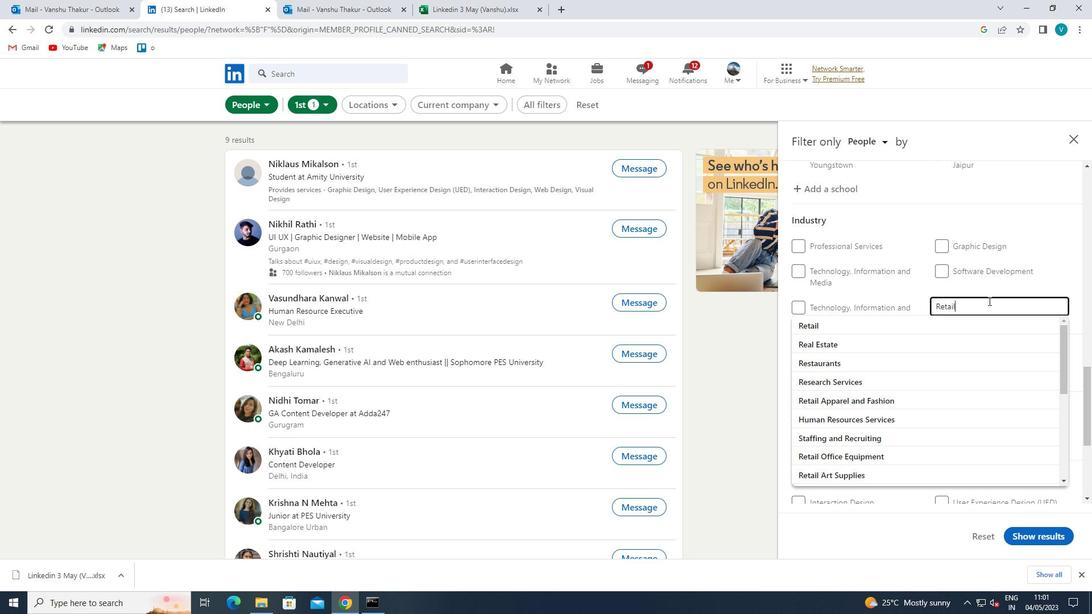 
Action: Mouse moved to (926, 455)
Screenshot: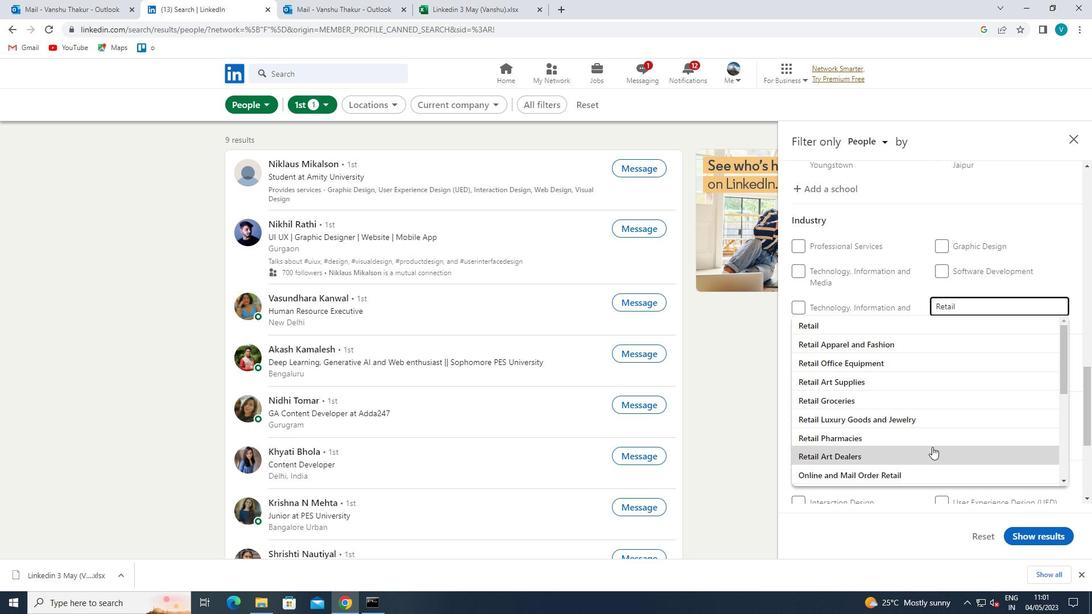 
Action: Mouse pressed left at (926, 455)
Screenshot: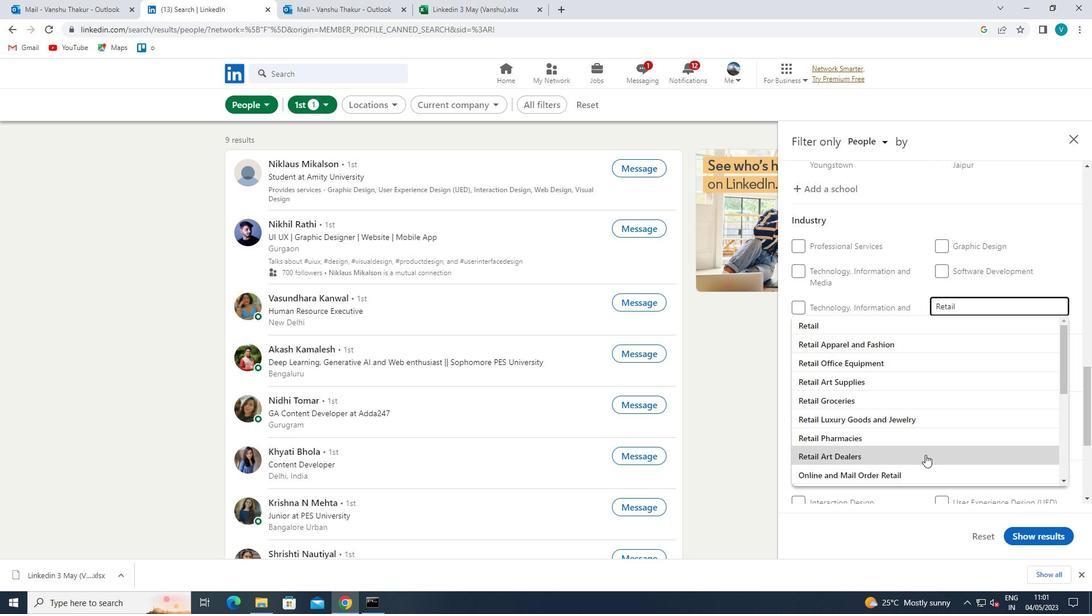 
Action: Mouse moved to (952, 361)
Screenshot: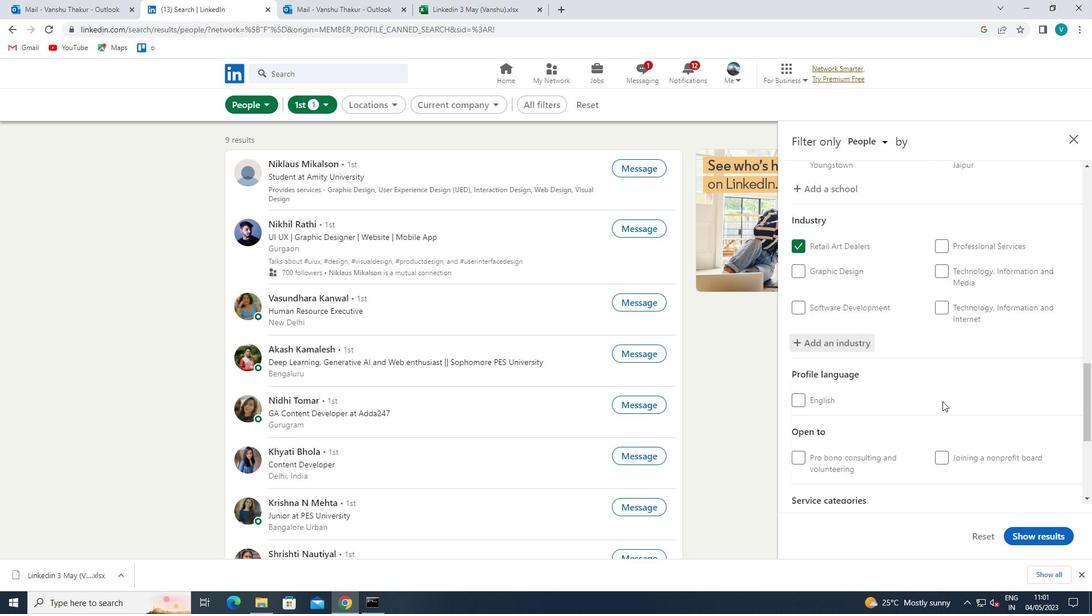 
Action: Mouse scrolled (952, 360) with delta (0, 0)
Screenshot: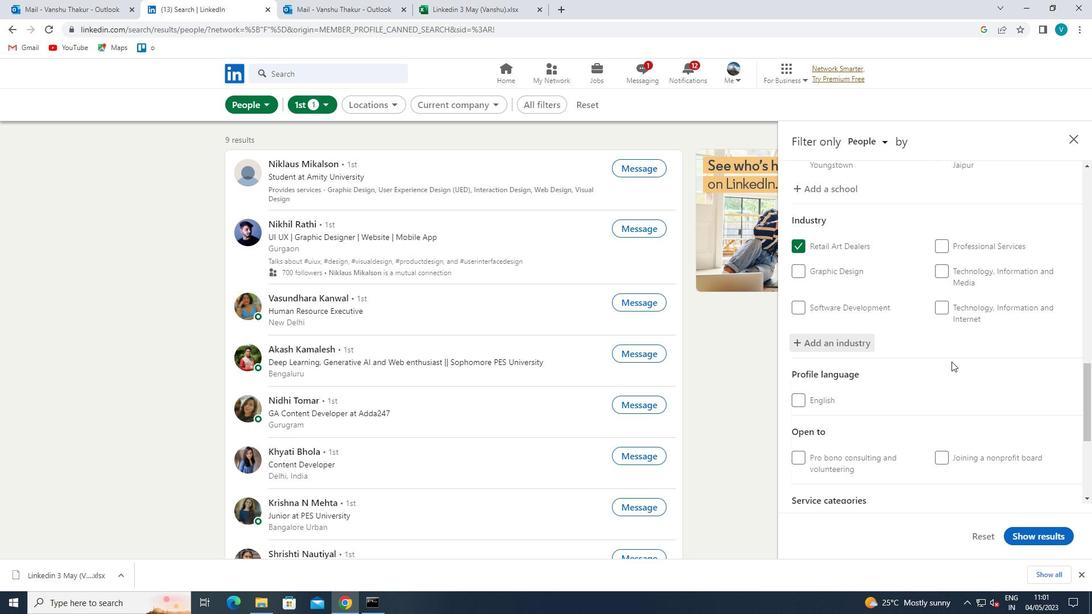 
Action: Mouse scrolled (952, 360) with delta (0, 0)
Screenshot: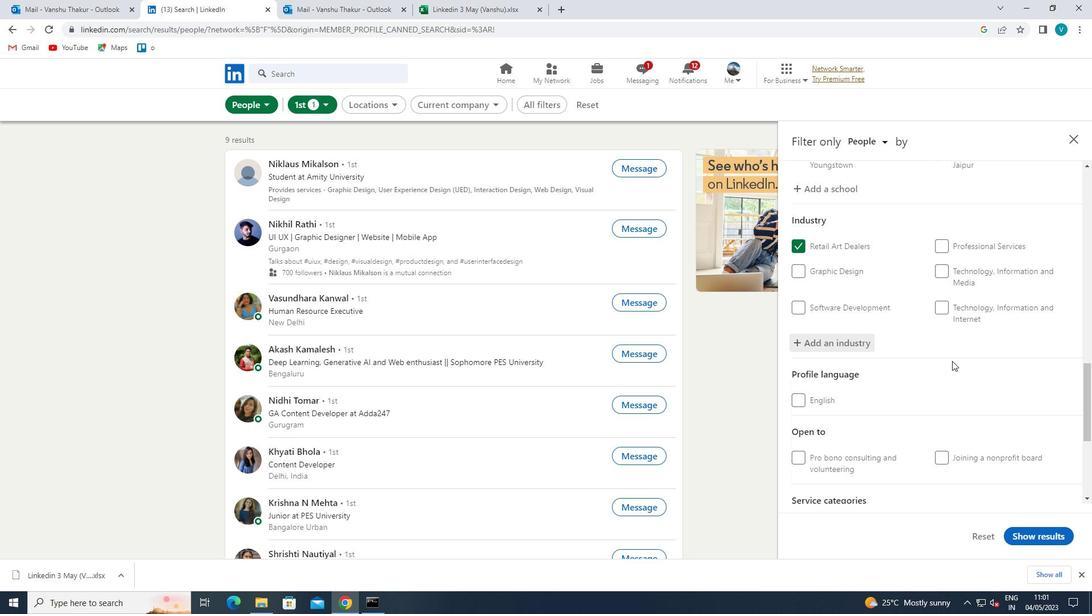 
Action: Mouse scrolled (952, 360) with delta (0, 0)
Screenshot: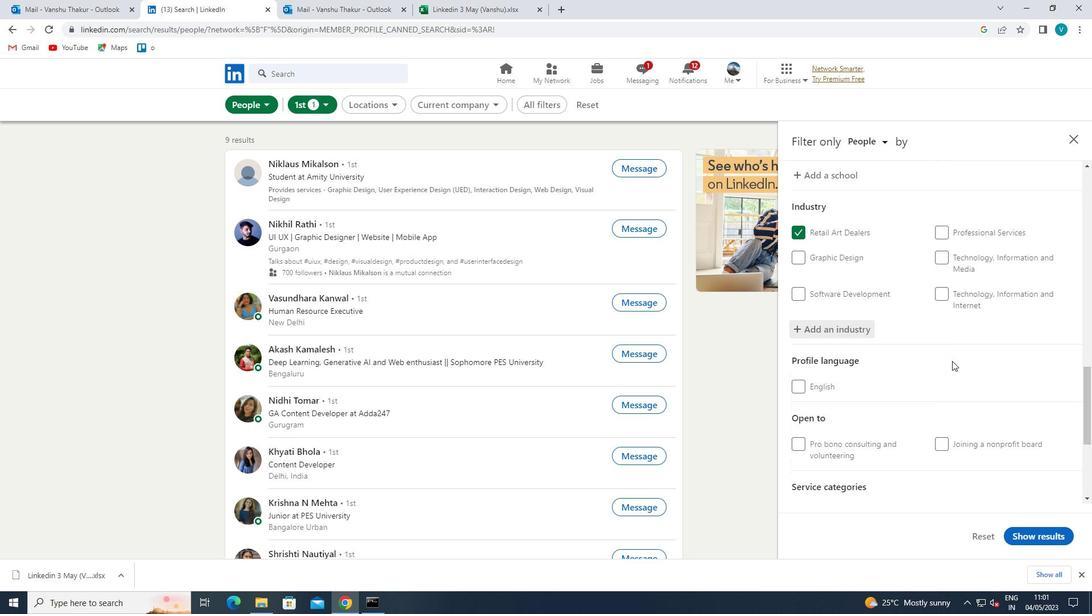 
Action: Mouse scrolled (952, 360) with delta (0, 0)
Screenshot: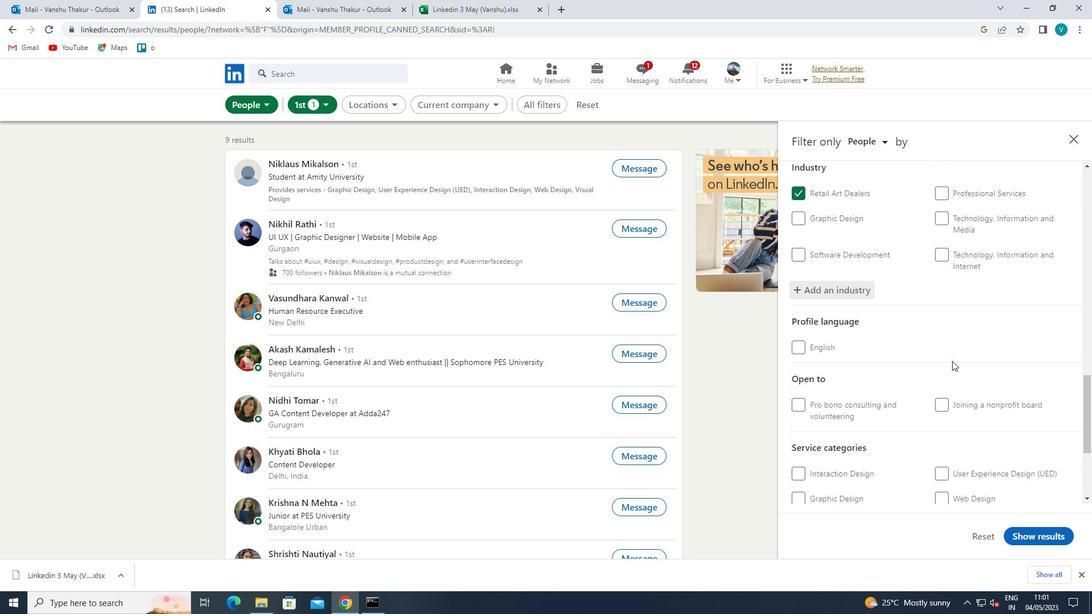 
Action: Mouse moved to (964, 339)
Screenshot: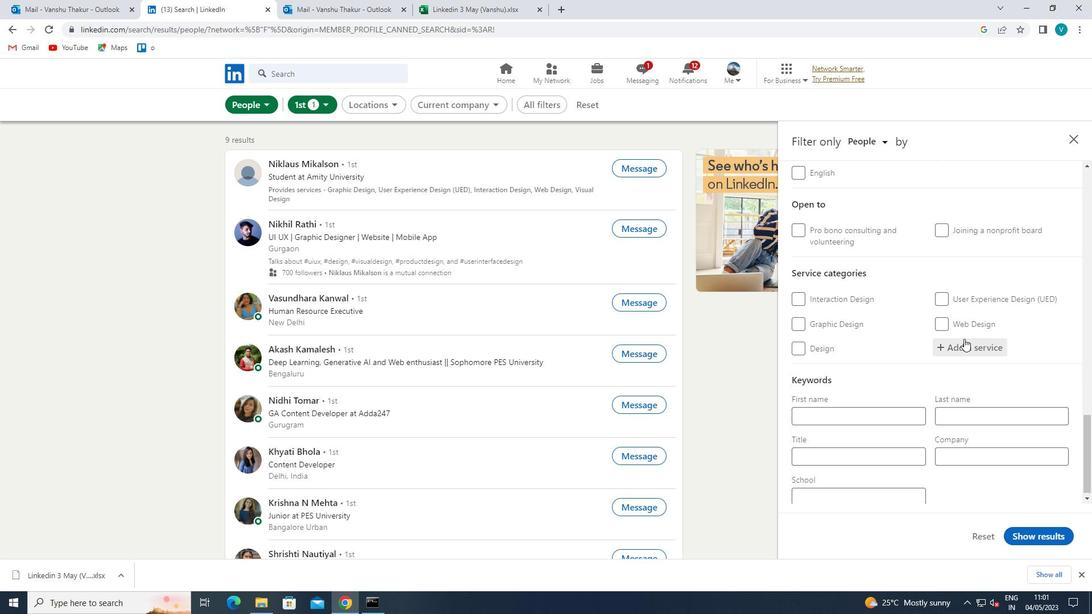 
Action: Mouse pressed left at (964, 339)
Screenshot: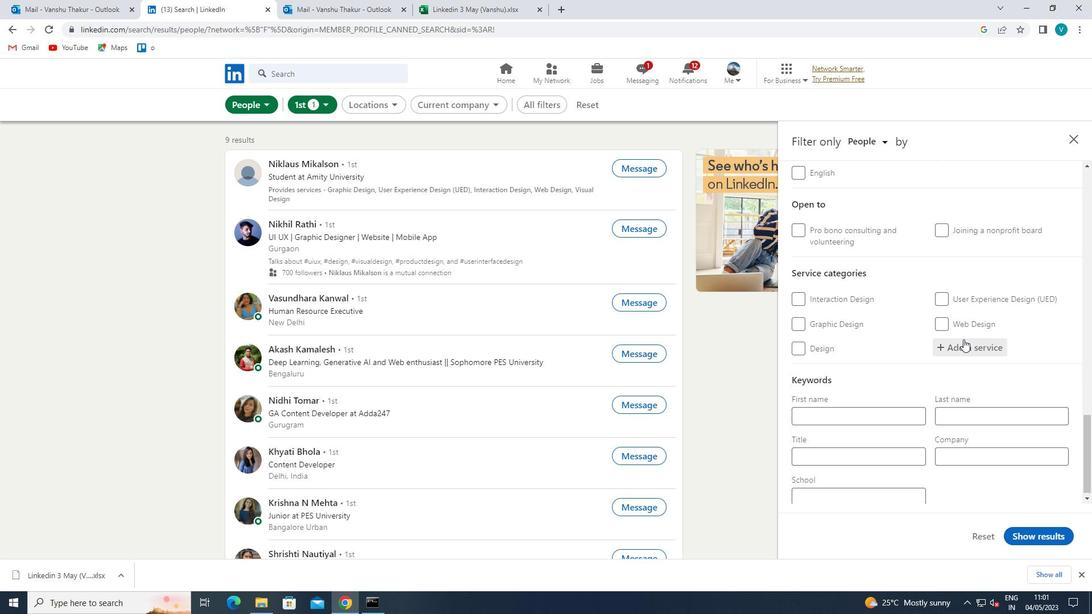 
Action: Mouse moved to (963, 339)
Screenshot: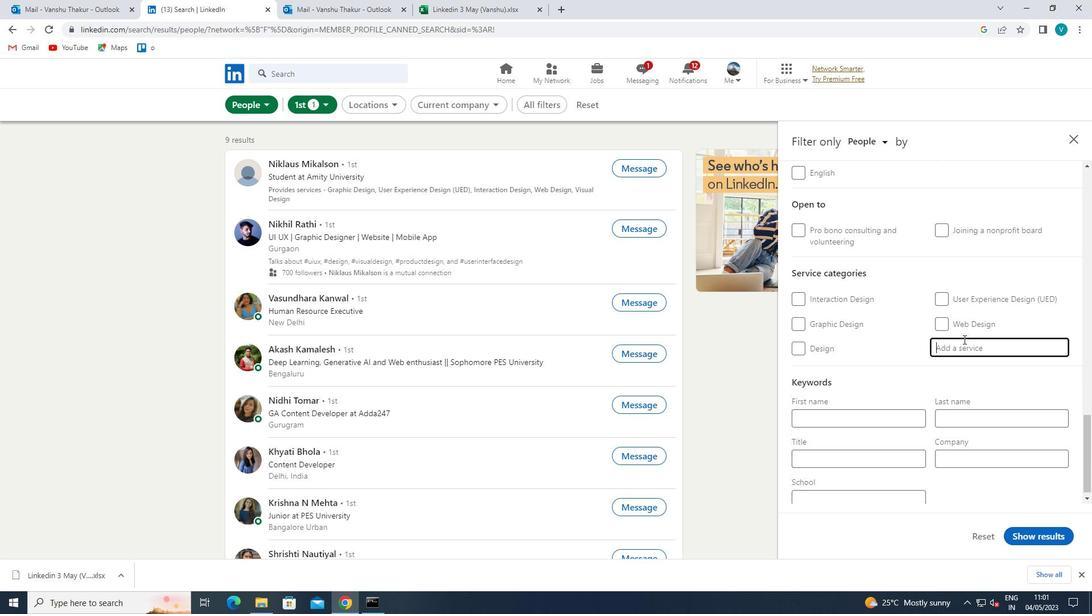 
Action: Key pressed <Key.shift>HUMAN<Key.space><Key.backspace><Key.backspace><Key.backspace><Key.backspace><Key.backspace>UMAN<Key.space>
Screenshot: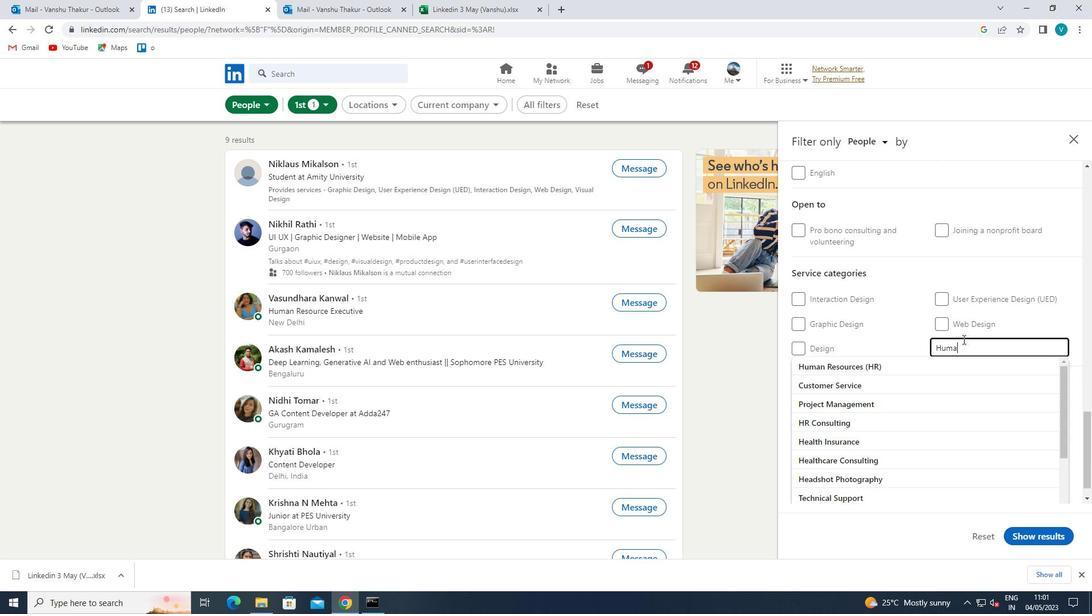 
Action: Mouse moved to (922, 367)
Screenshot: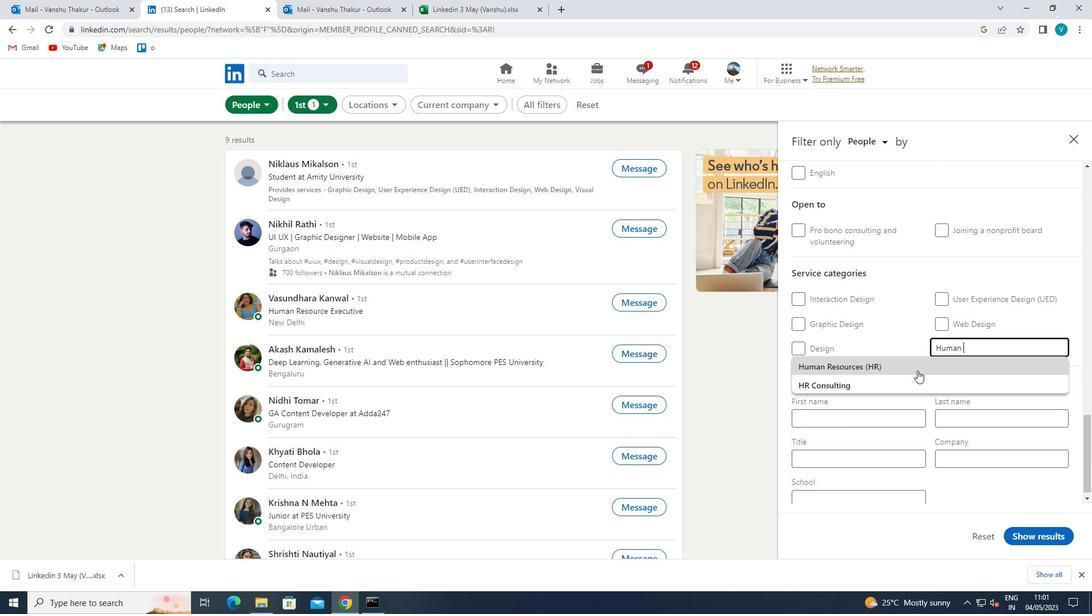 
Action: Mouse pressed left at (922, 367)
Screenshot: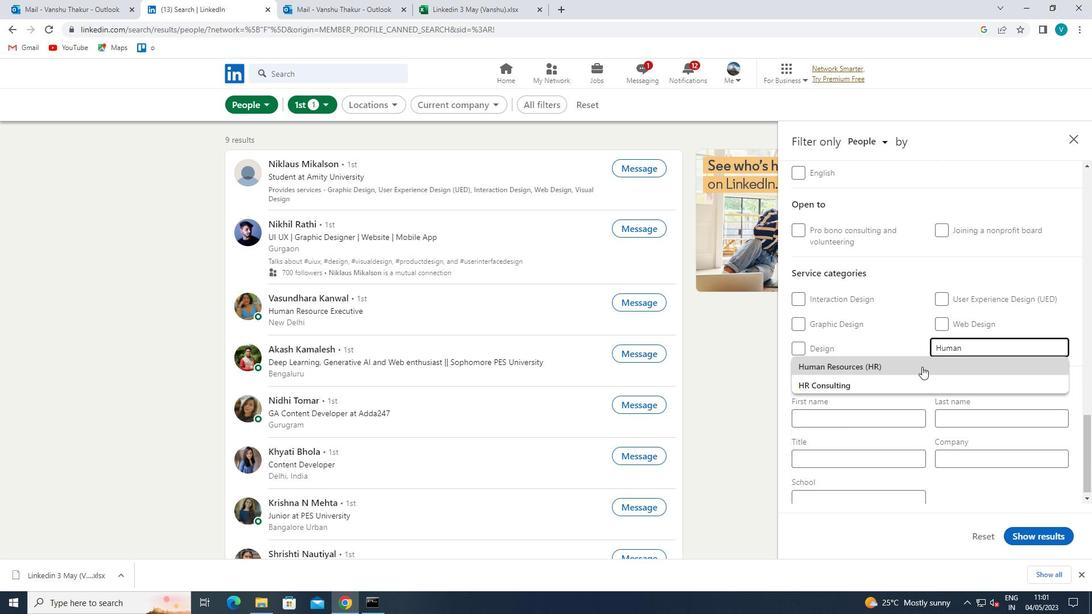 
Action: Mouse scrolled (922, 366) with delta (0, 0)
Screenshot: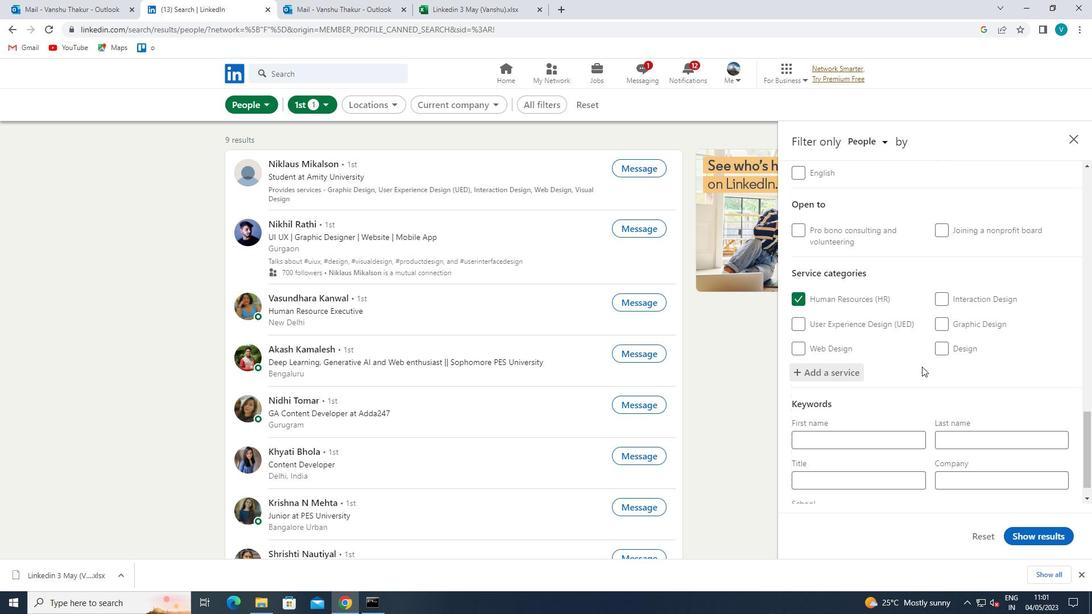 
Action: Mouse scrolled (922, 366) with delta (0, 0)
Screenshot: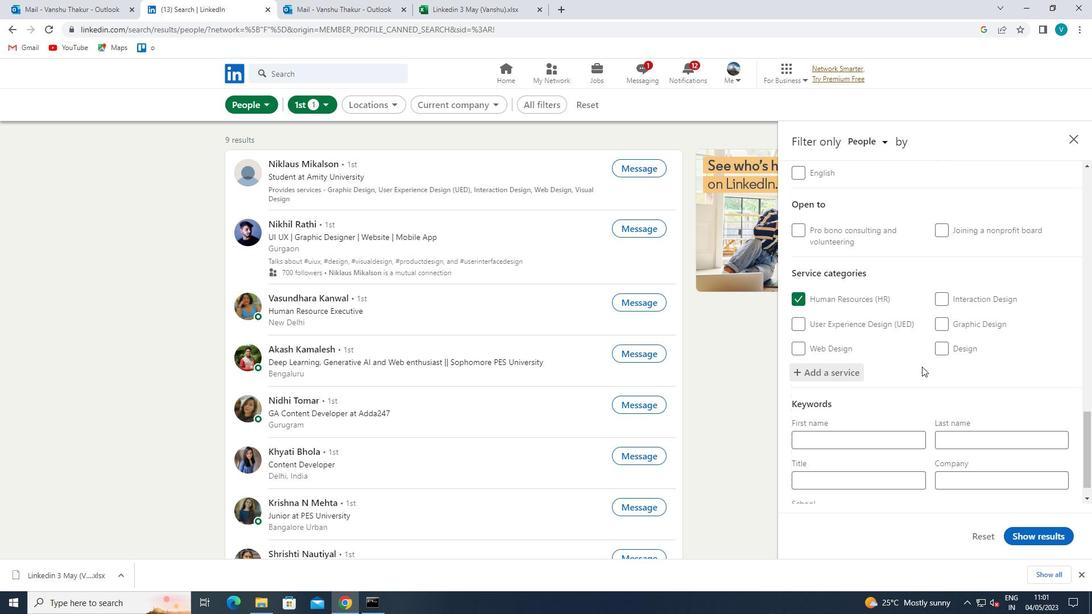 
Action: Mouse moved to (867, 452)
Screenshot: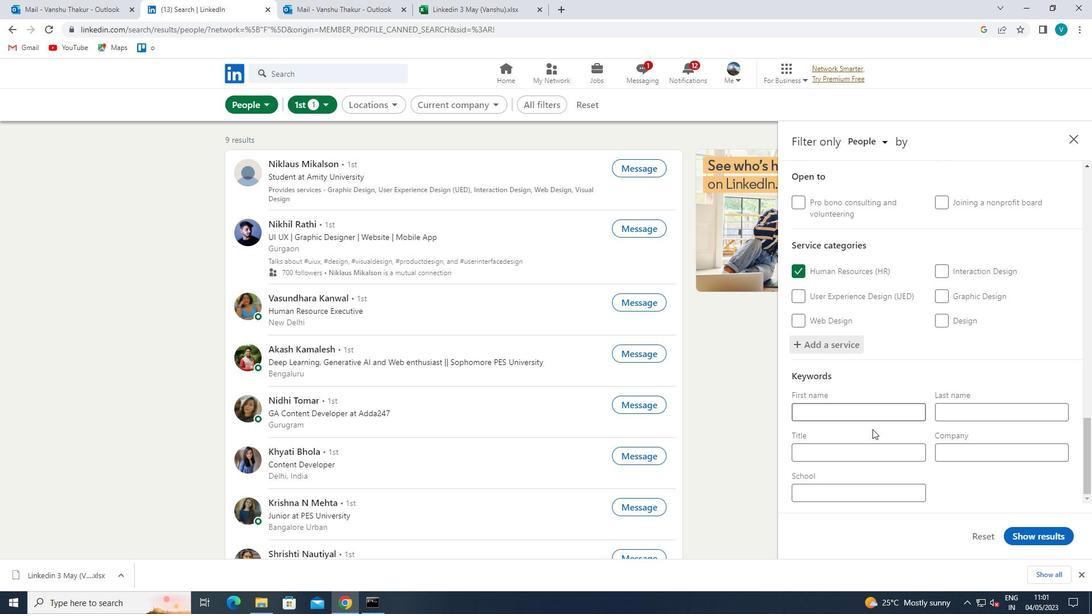 
Action: Mouse pressed left at (867, 452)
Screenshot: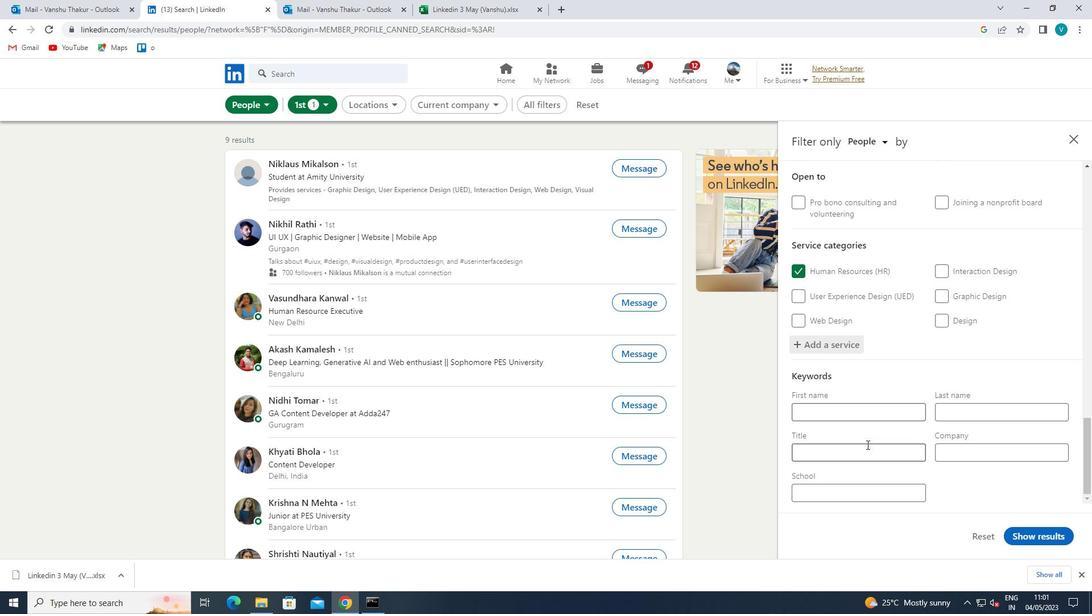 
Action: Key pressed <Key.shift>MANAGER<Key.space>
Screenshot: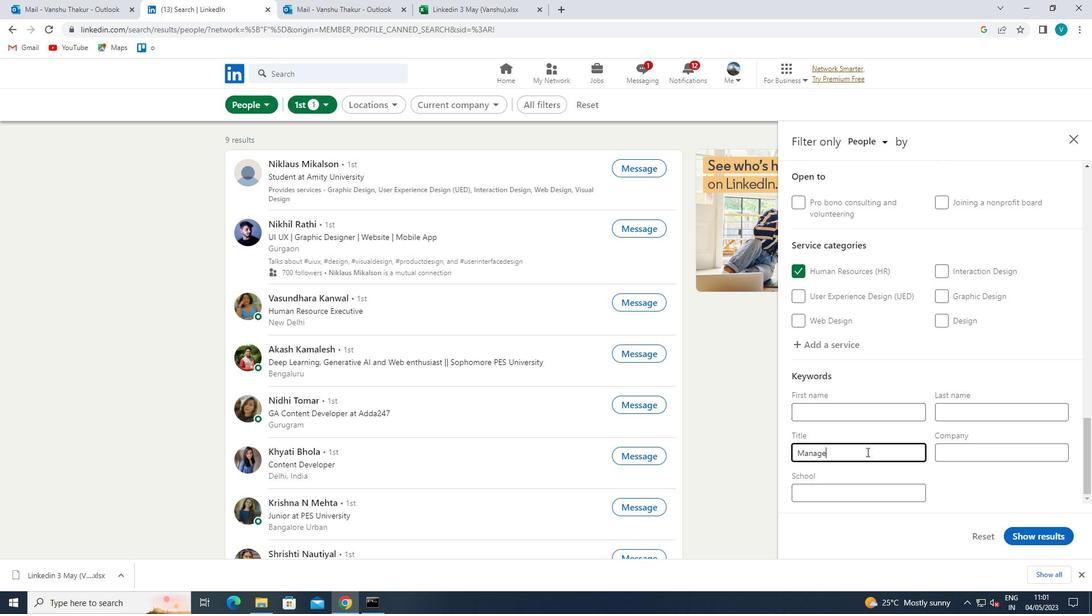 
Action: Mouse moved to (1037, 533)
Screenshot: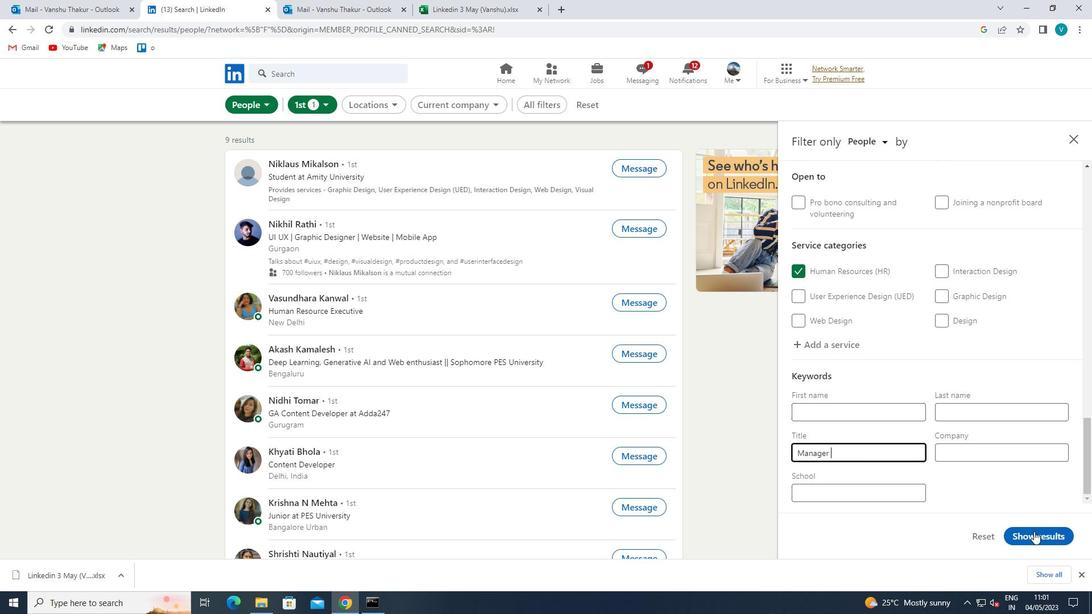 
Action: Mouse pressed left at (1037, 533)
Screenshot: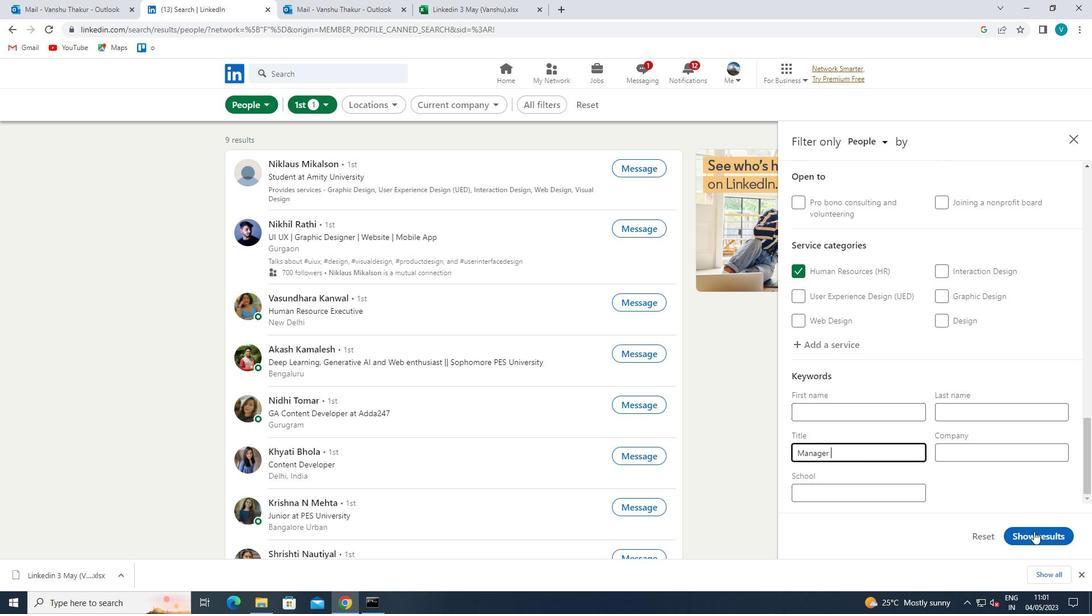 
